 Task: Find connections with filter location Puerto Quellón with filter topic #Jobwith filter profile language Potuguese with filter current company SBI Life Insurance Co. Ltd. with filter school Jaypee Institute of Information Technology, Noida with filter industry IT System Testing and Evaluation with filter service category Negotiation with filter keywords title Operations Professional
Action: Mouse moved to (497, 67)
Screenshot: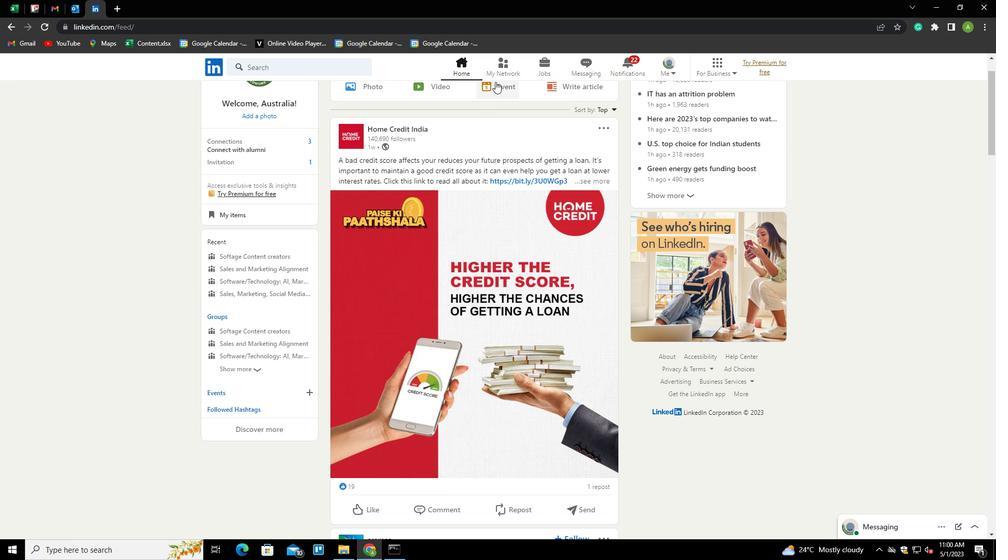 
Action: Mouse pressed left at (497, 67)
Screenshot: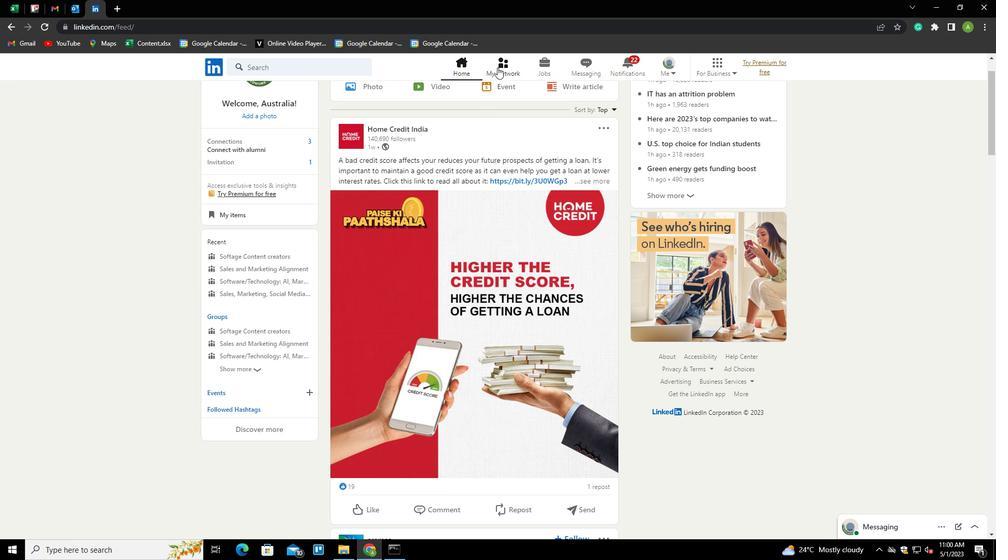 
Action: Mouse moved to (264, 122)
Screenshot: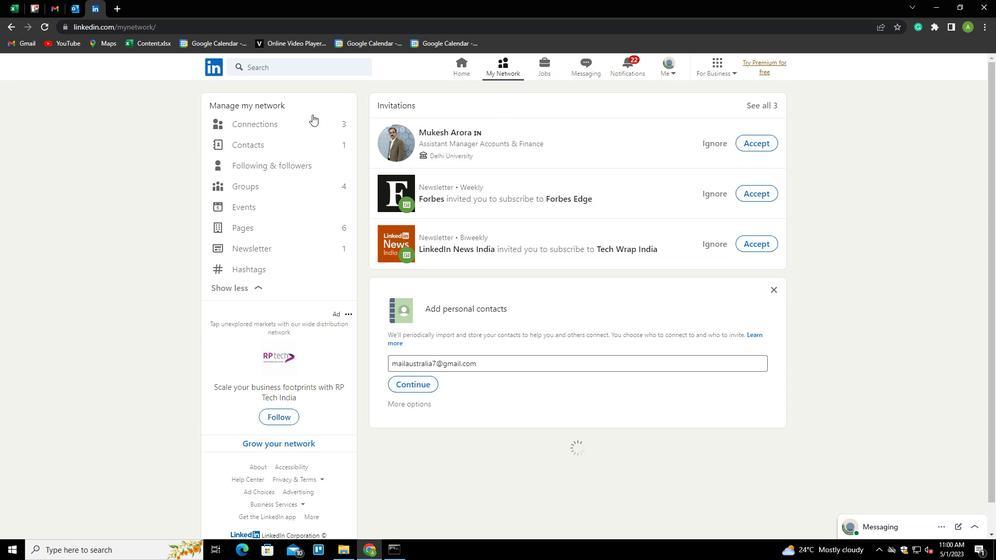 
Action: Mouse pressed left at (264, 122)
Screenshot: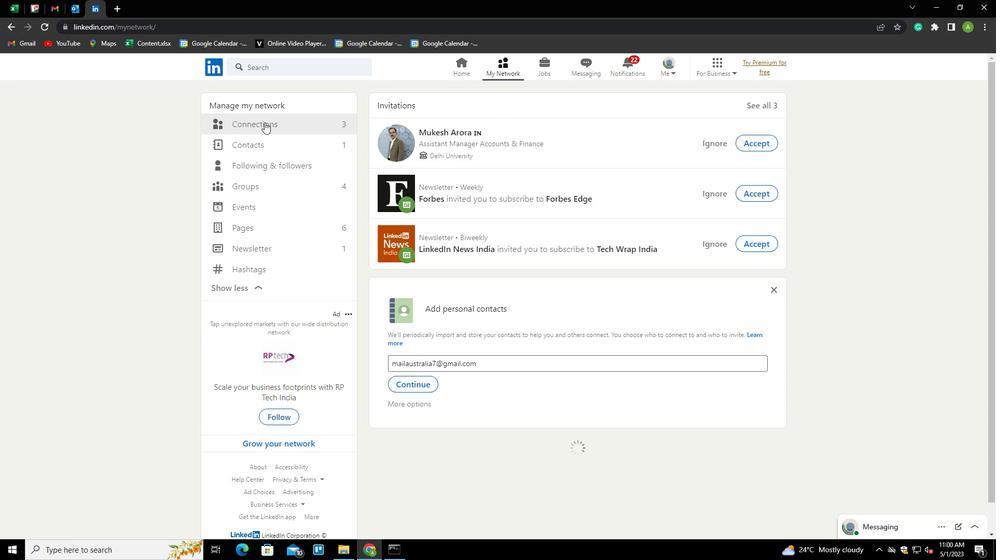 
Action: Mouse moved to (567, 120)
Screenshot: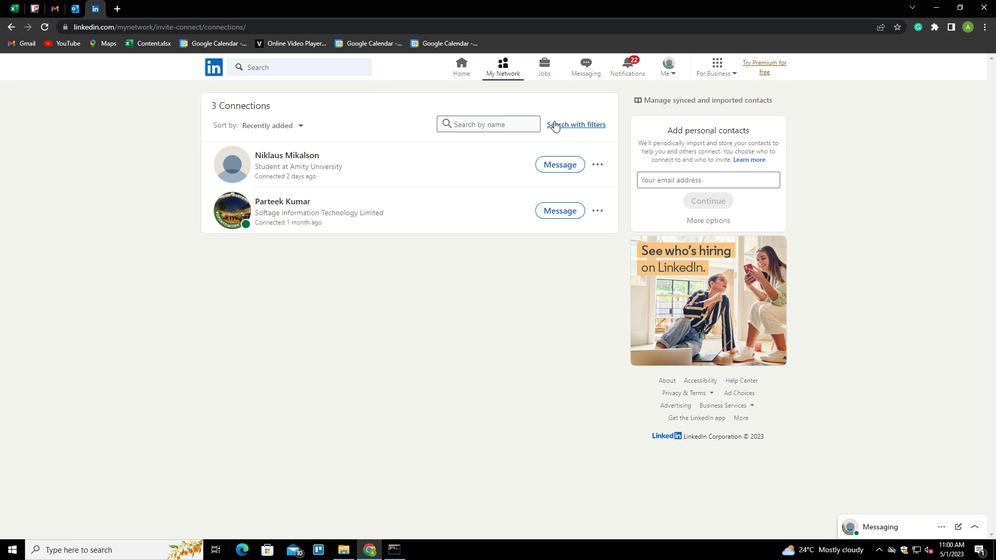 
Action: Mouse pressed left at (567, 120)
Screenshot: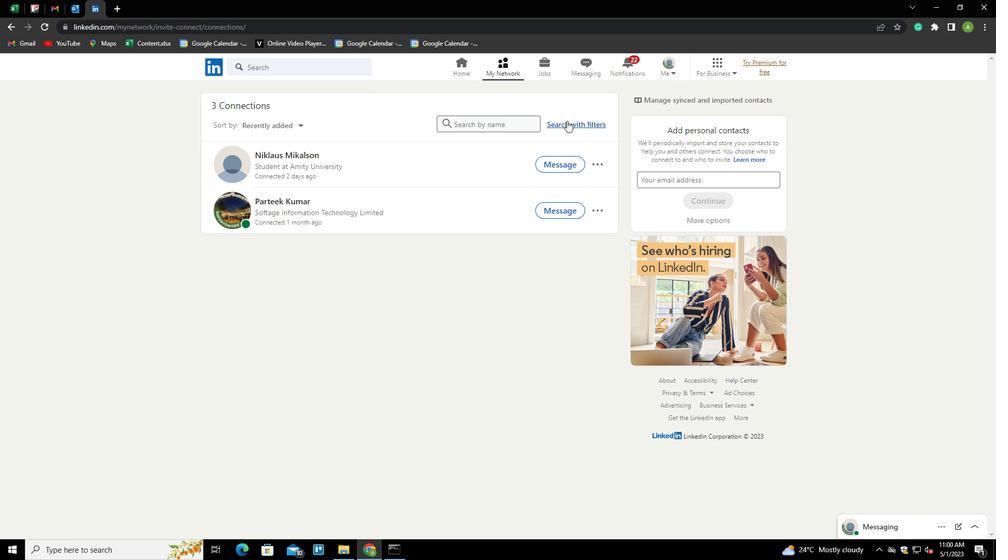 
Action: Mouse moved to (533, 96)
Screenshot: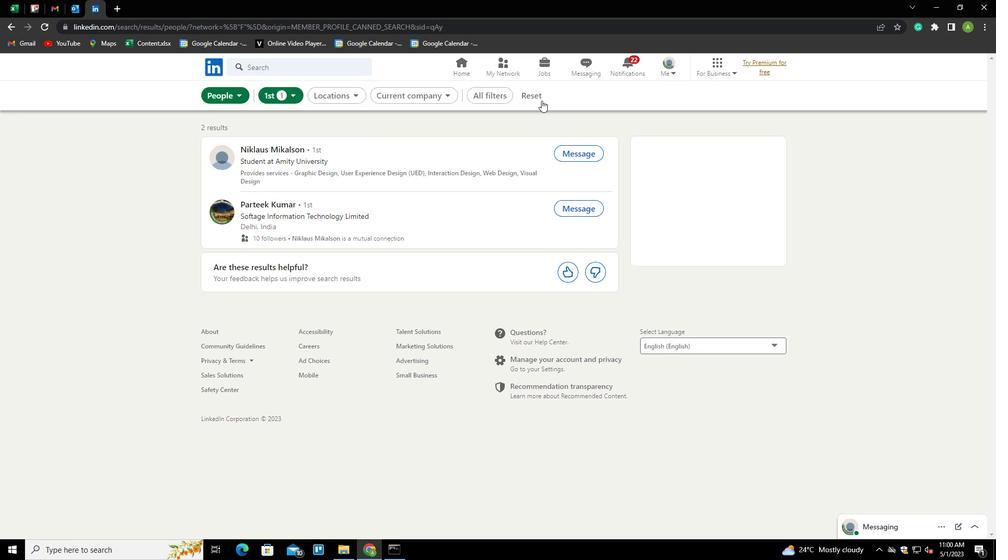 
Action: Mouse pressed left at (533, 96)
Screenshot: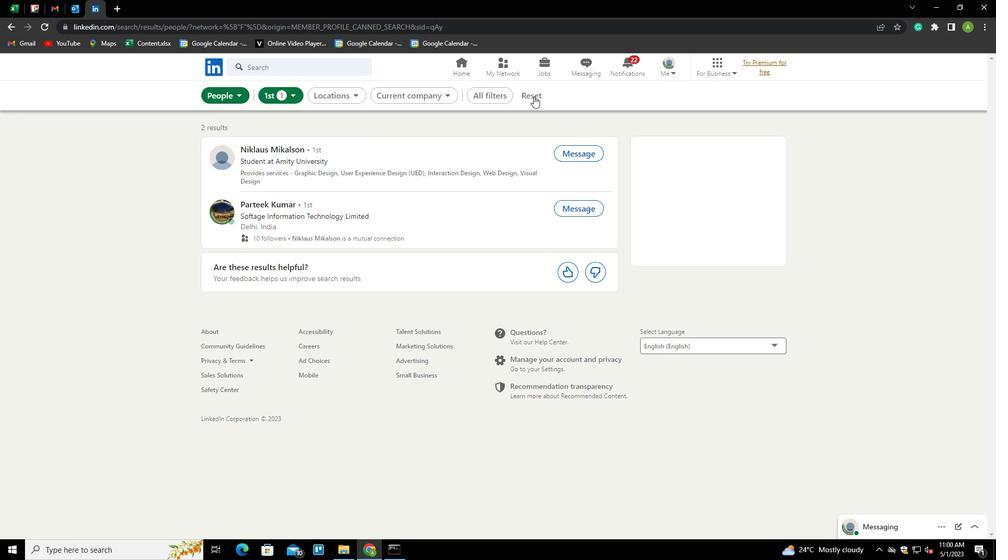 
Action: Mouse moved to (515, 97)
Screenshot: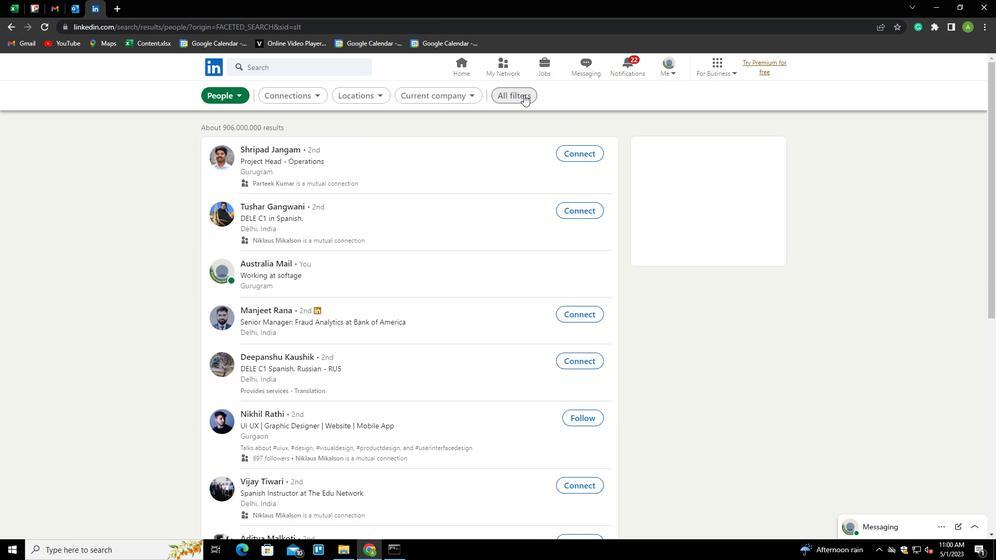 
Action: Mouse pressed left at (515, 97)
Screenshot: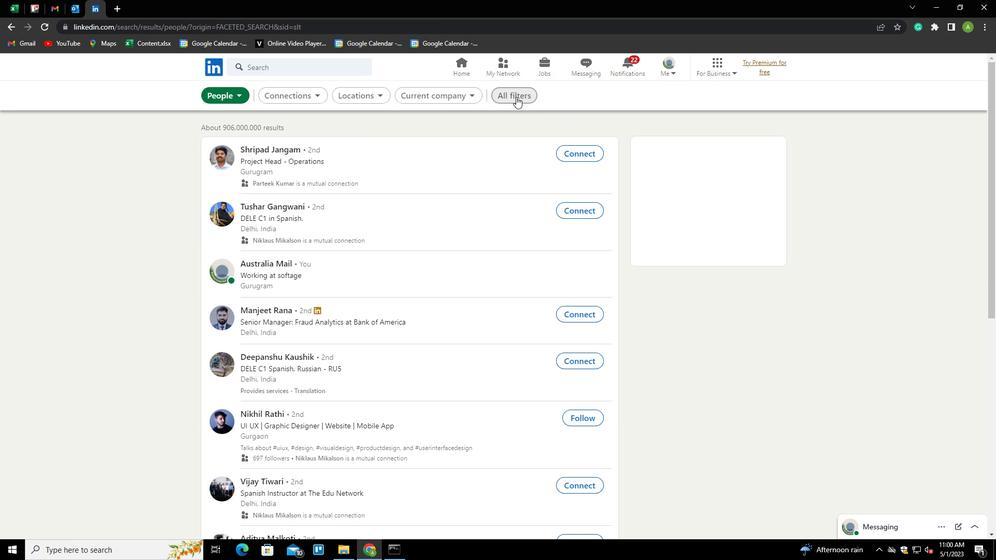 
Action: Mouse moved to (795, 258)
Screenshot: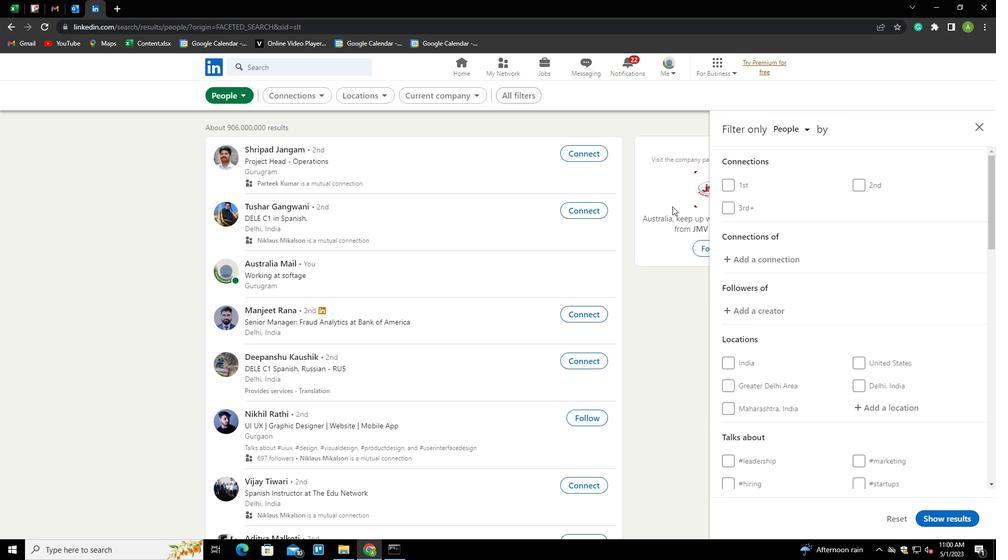 
Action: Mouse scrolled (795, 257) with delta (0, 0)
Screenshot: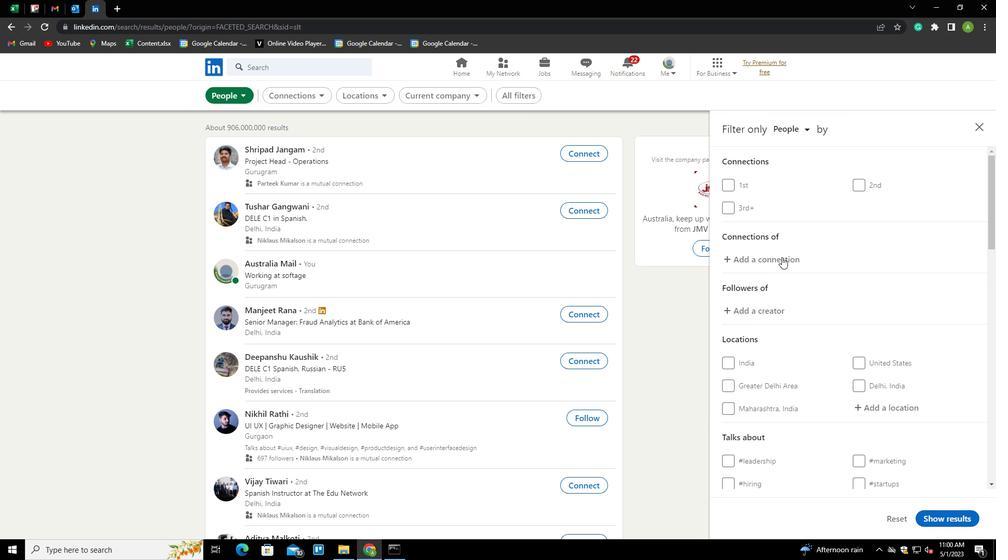 
Action: Mouse scrolled (795, 257) with delta (0, 0)
Screenshot: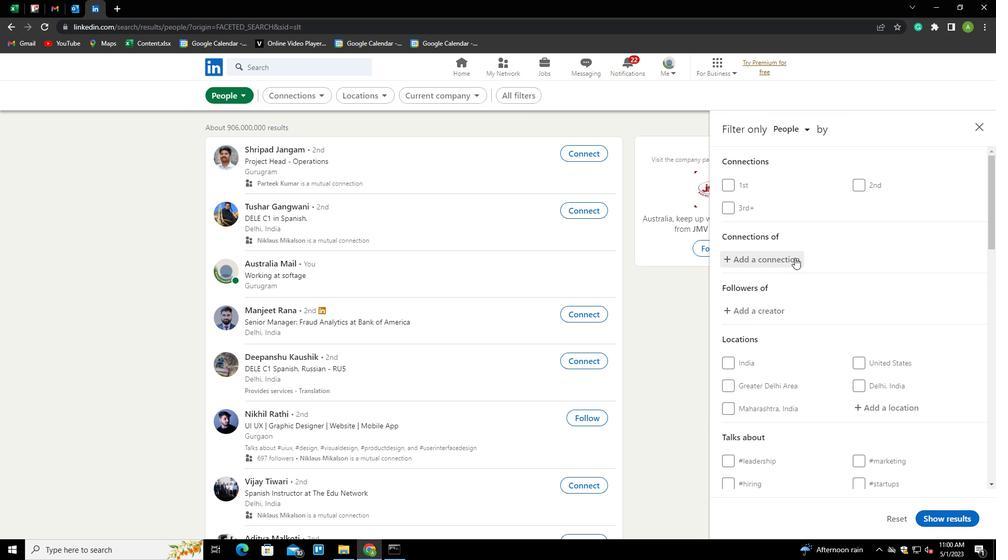 
Action: Mouse moved to (864, 300)
Screenshot: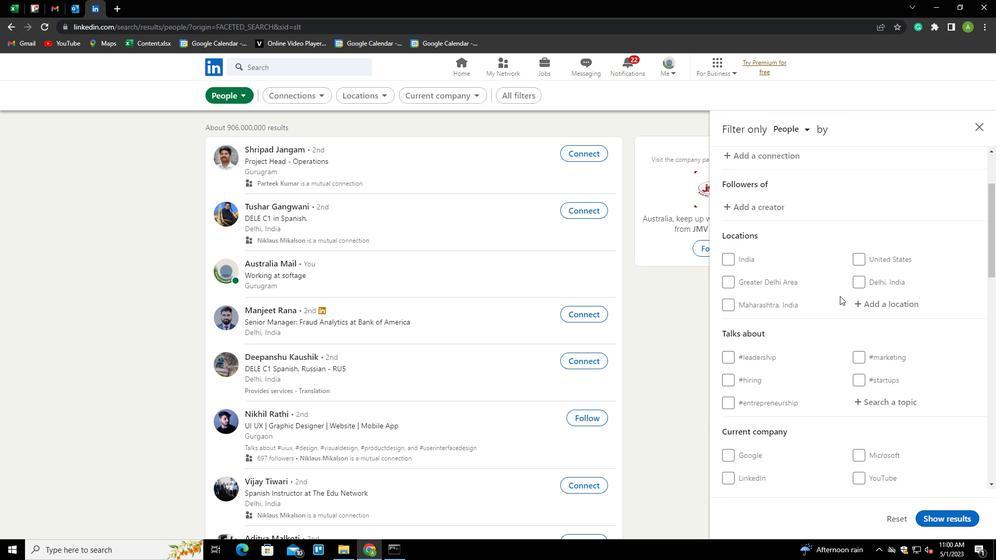 
Action: Mouse pressed left at (864, 300)
Screenshot: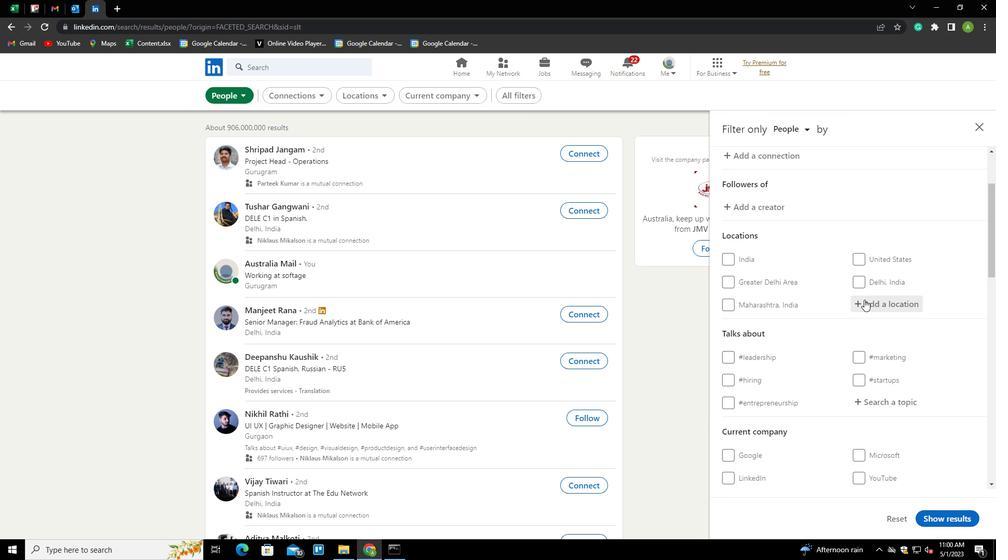 
Action: Mouse moved to (884, 305)
Screenshot: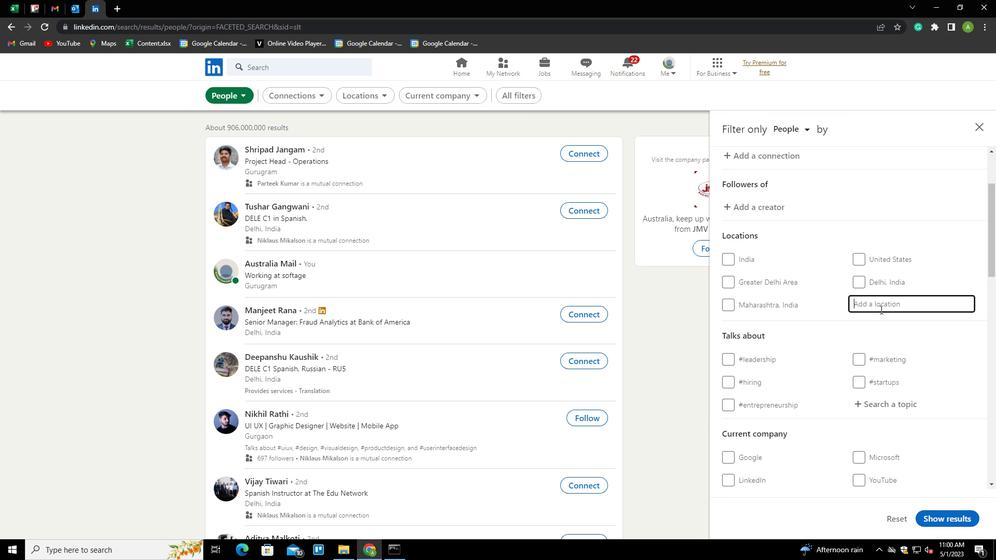 
Action: Mouse pressed left at (884, 305)
Screenshot: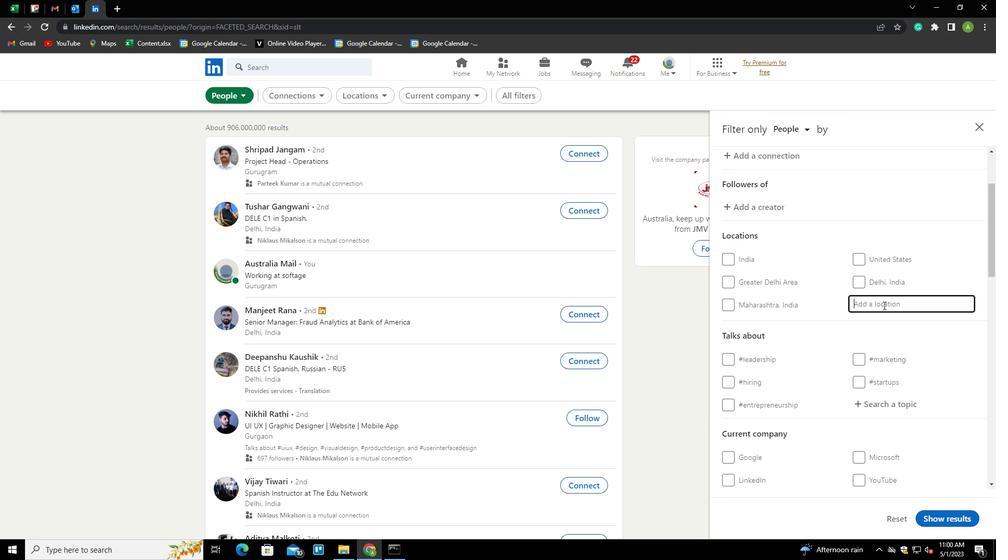 
Action: Key pressed <Key.shift>PRE<Key.backspace><Key.backspace>UERTO<Key.down><Key.down><Key.down><Key.down><Key.down><Key.down><Key.down><Key.down><Key.space><Key.shift>QQ<Key.backspace>UELLON
Screenshot: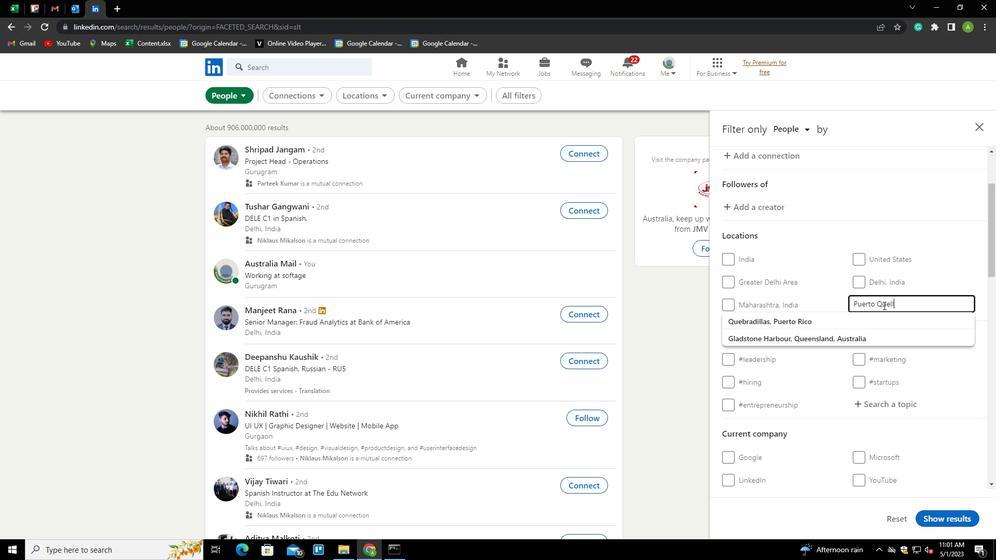 
Action: Mouse moved to (906, 316)
Screenshot: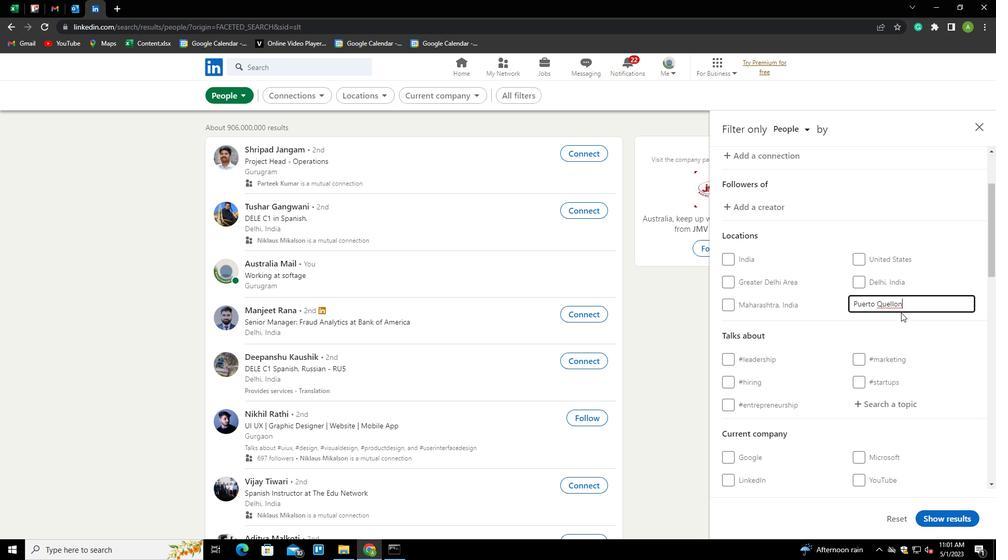 
Action: Mouse pressed left at (906, 316)
Screenshot: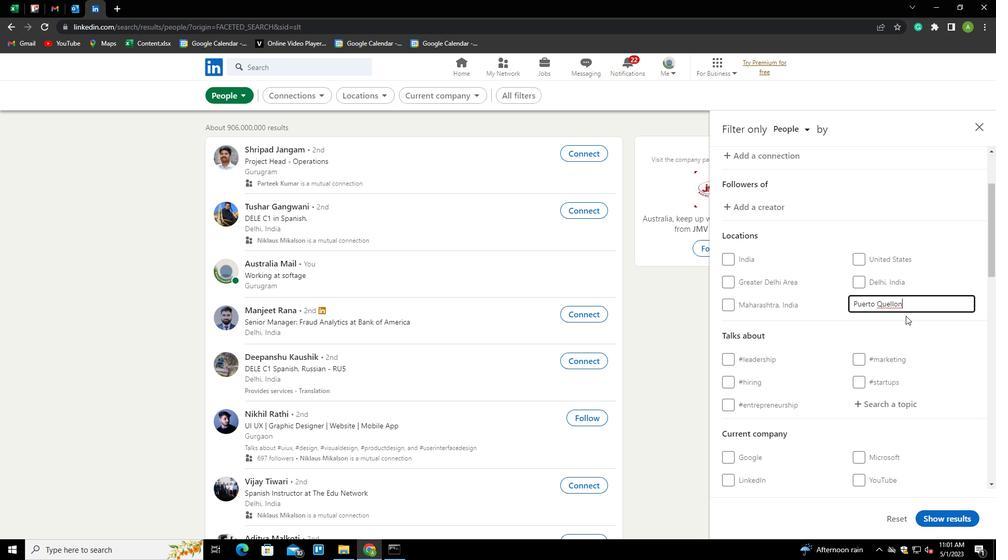 
Action: Mouse scrolled (906, 315) with delta (0, 0)
Screenshot: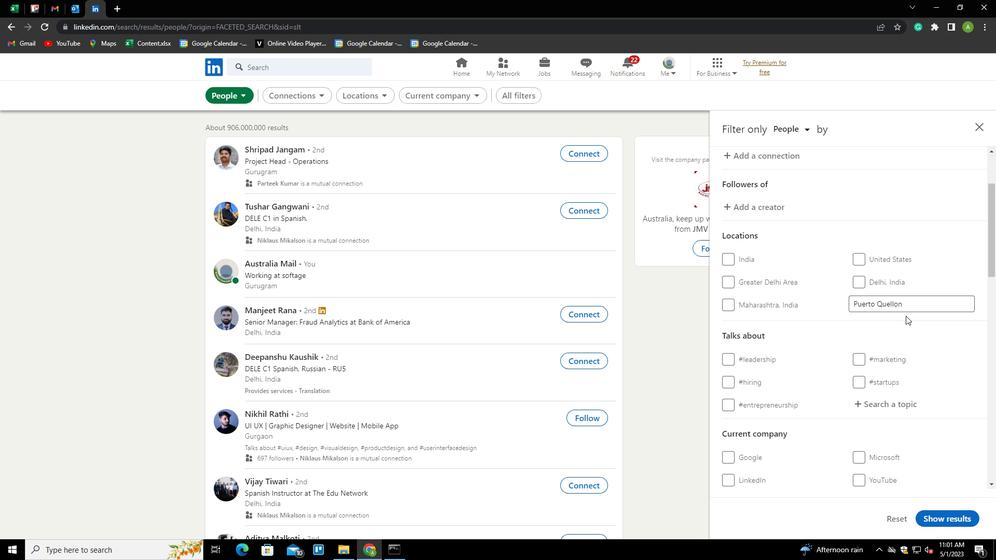 
Action: Mouse scrolled (906, 315) with delta (0, 0)
Screenshot: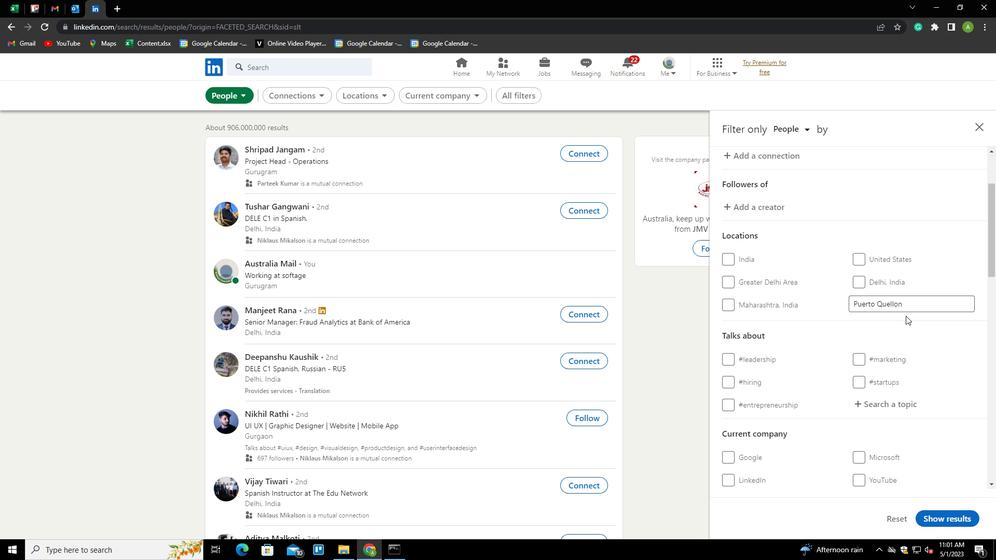 
Action: Mouse moved to (887, 304)
Screenshot: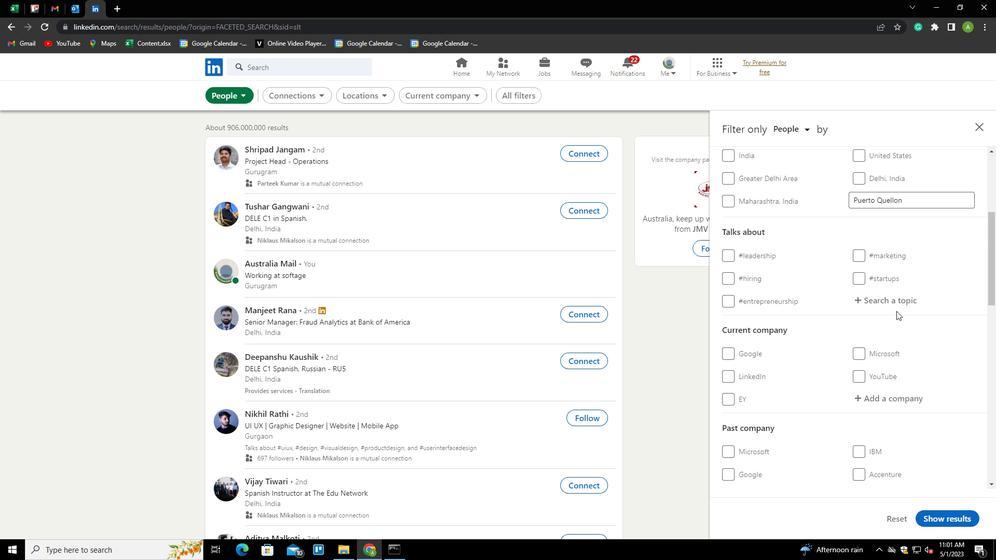 
Action: Mouse pressed left at (887, 304)
Screenshot: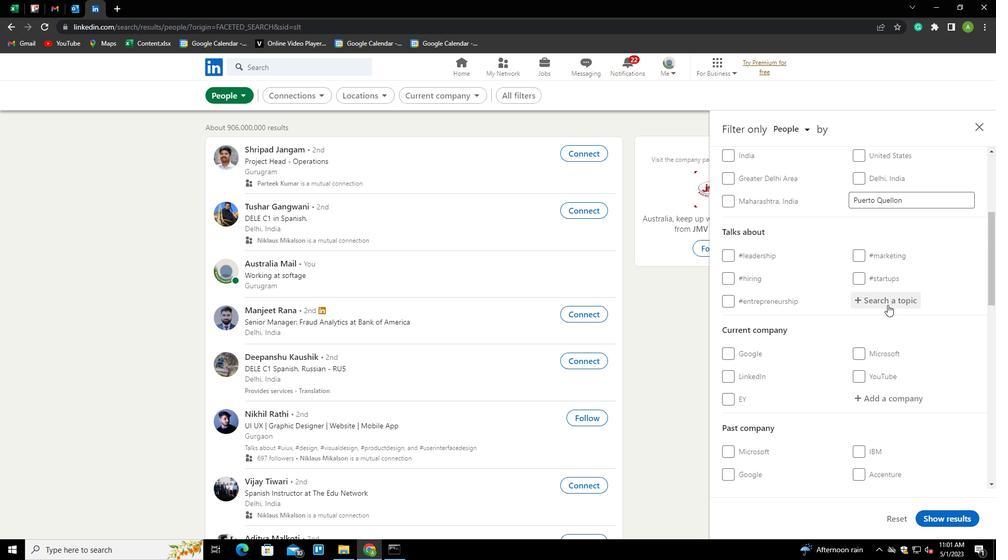 
Action: Key pressed JOB<Key.down><Key.enter>
Screenshot: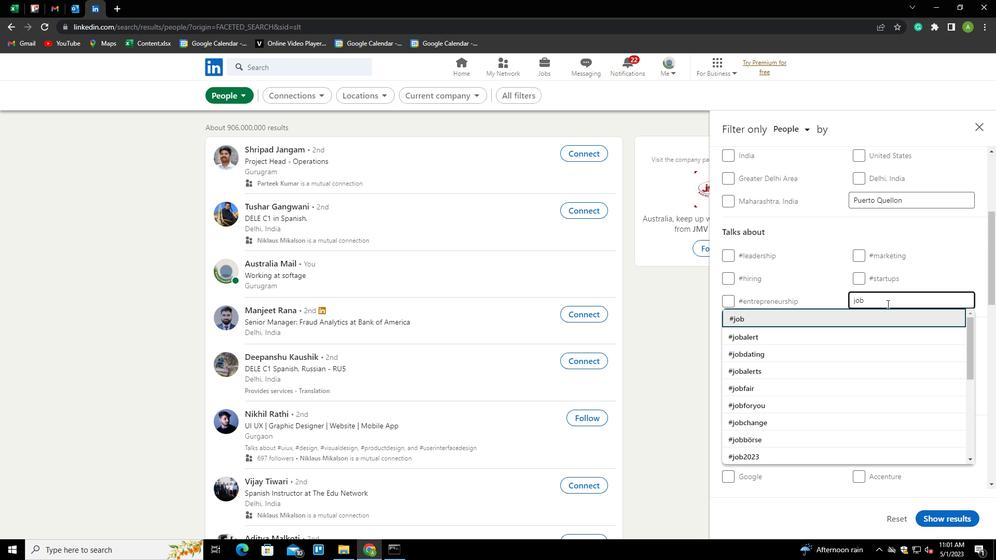 
Action: Mouse scrolled (887, 303) with delta (0, 0)
Screenshot: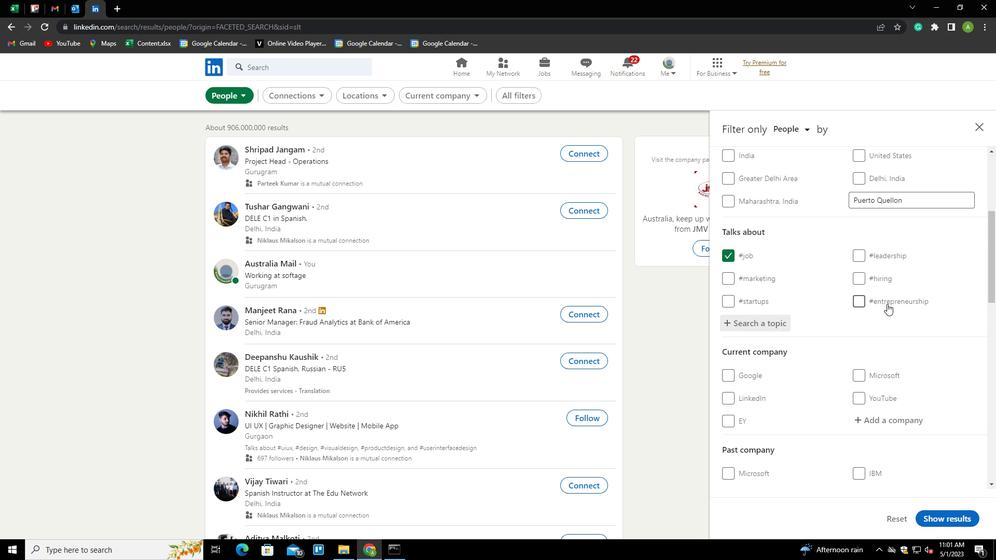 
Action: Mouse scrolled (887, 303) with delta (0, 0)
Screenshot: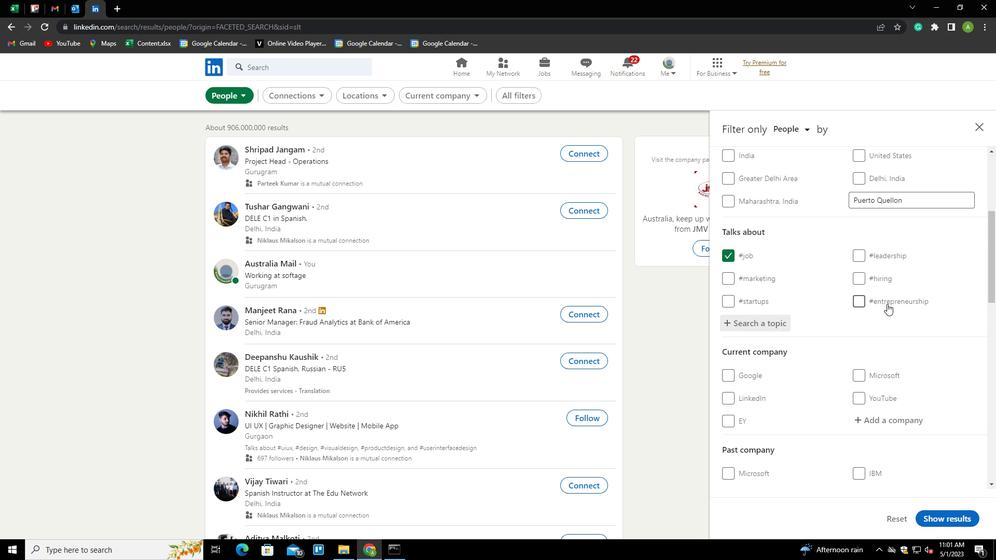 
Action: Mouse scrolled (887, 303) with delta (0, 0)
Screenshot: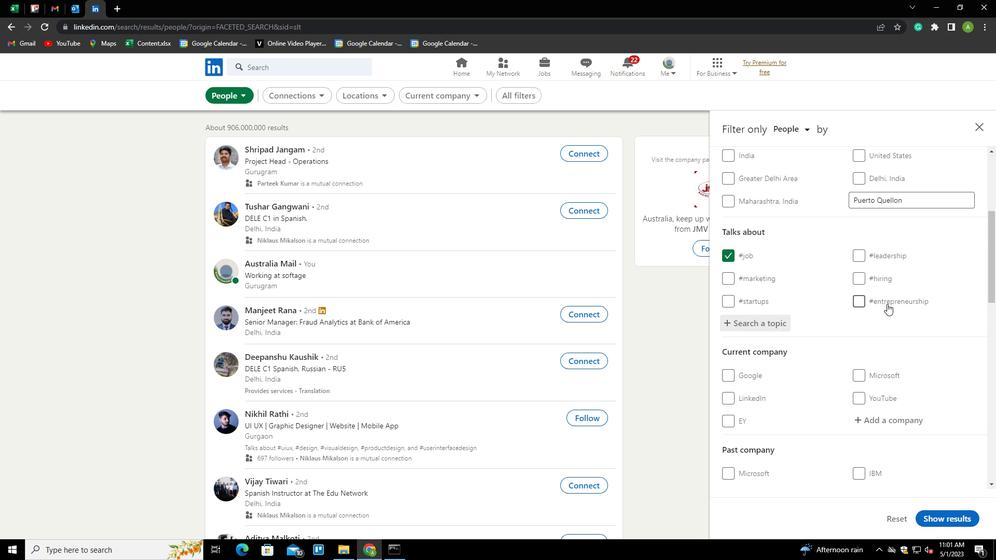 
Action: Mouse moved to (870, 265)
Screenshot: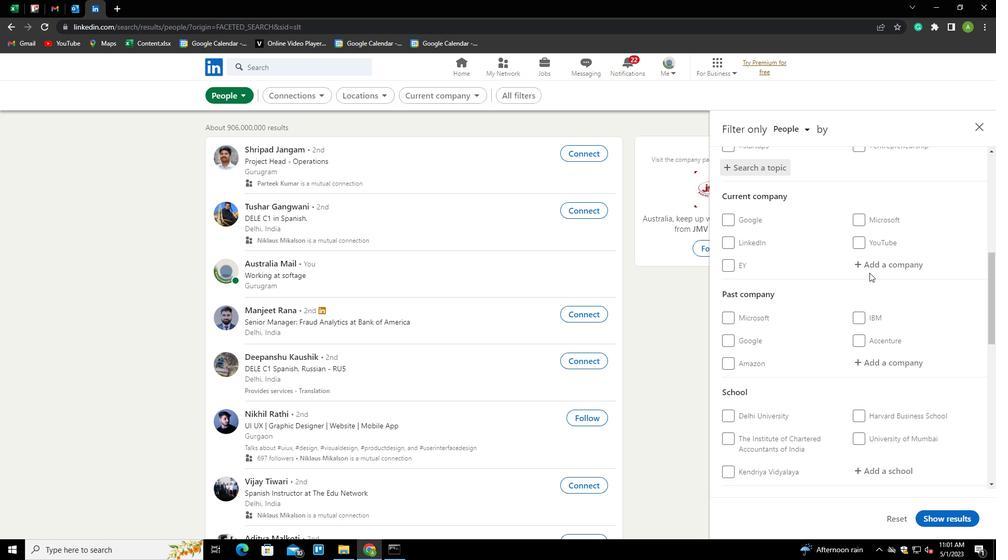 
Action: Mouse pressed left at (870, 265)
Screenshot: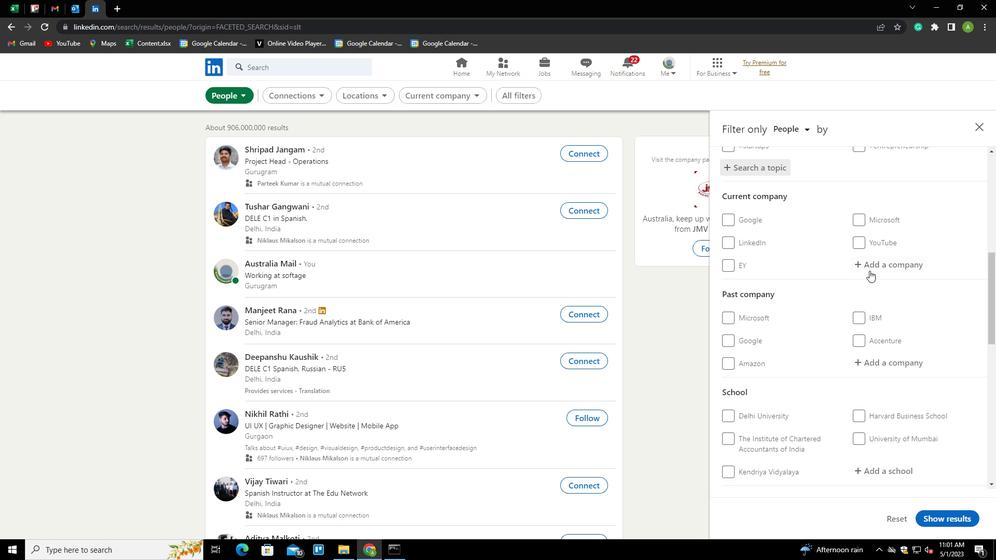 
Action: Mouse moved to (904, 313)
Screenshot: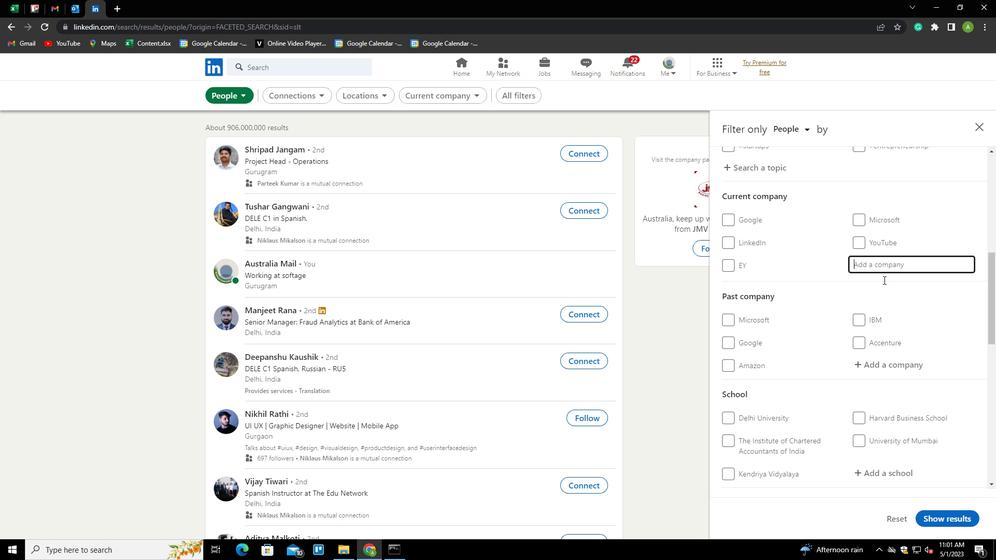 
Action: Mouse scrolled (904, 313) with delta (0, 0)
Screenshot: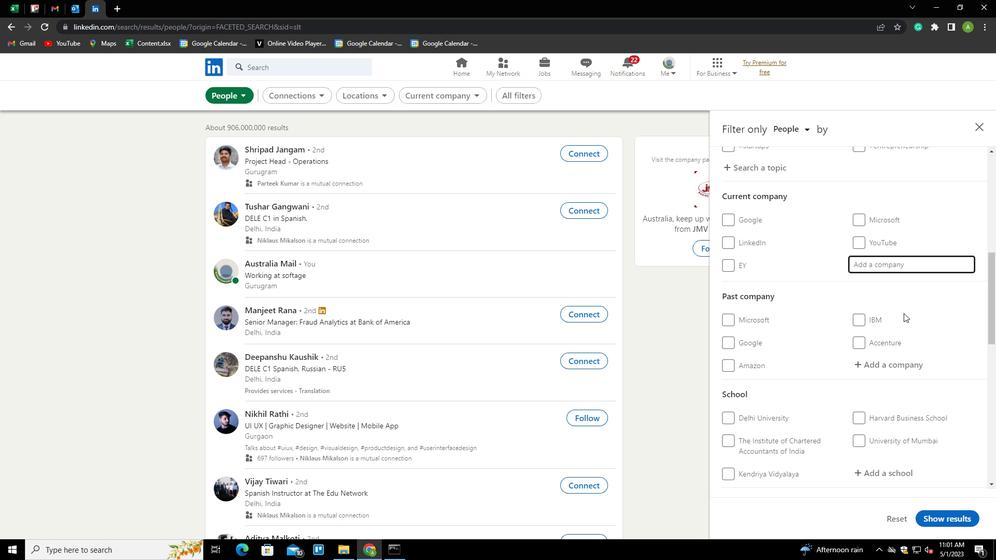 
Action: Mouse scrolled (904, 313) with delta (0, 0)
Screenshot: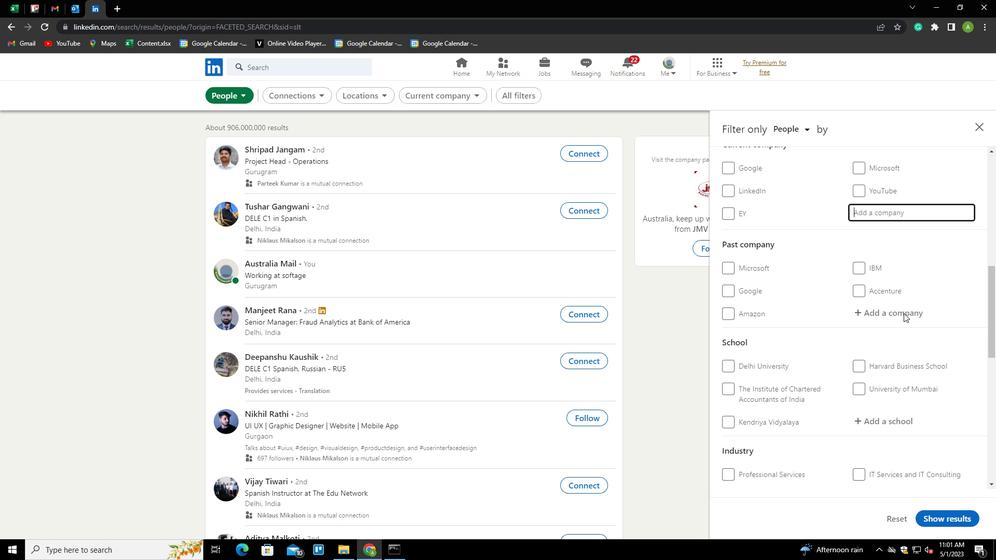 
Action: Mouse scrolled (904, 313) with delta (0, 0)
Screenshot: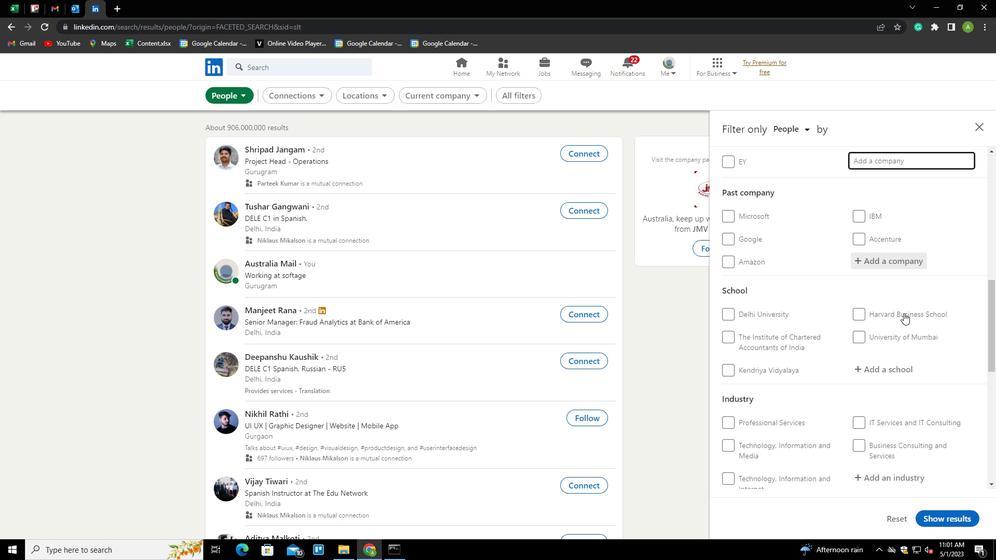 
Action: Mouse scrolled (904, 313) with delta (0, 0)
Screenshot: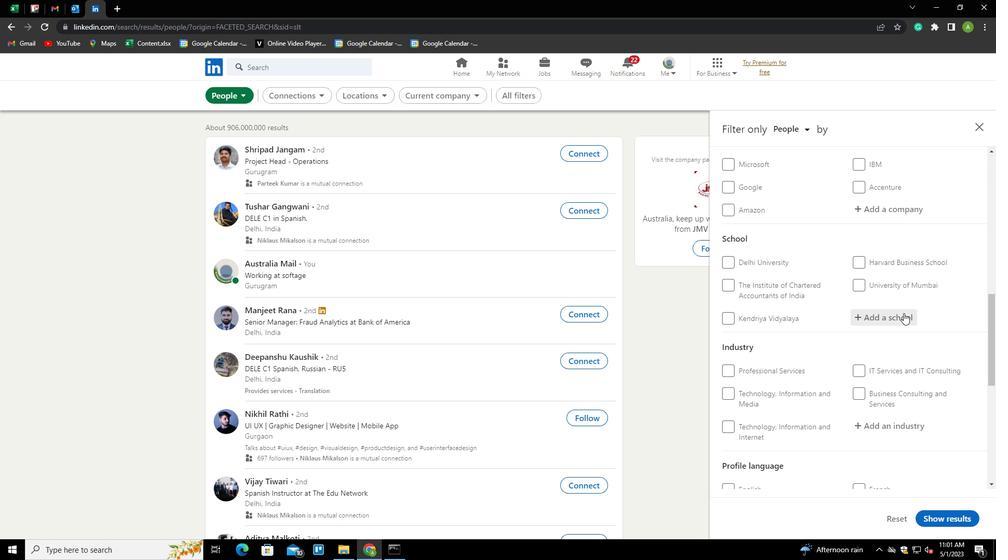 
Action: Mouse scrolled (904, 313) with delta (0, 0)
Screenshot: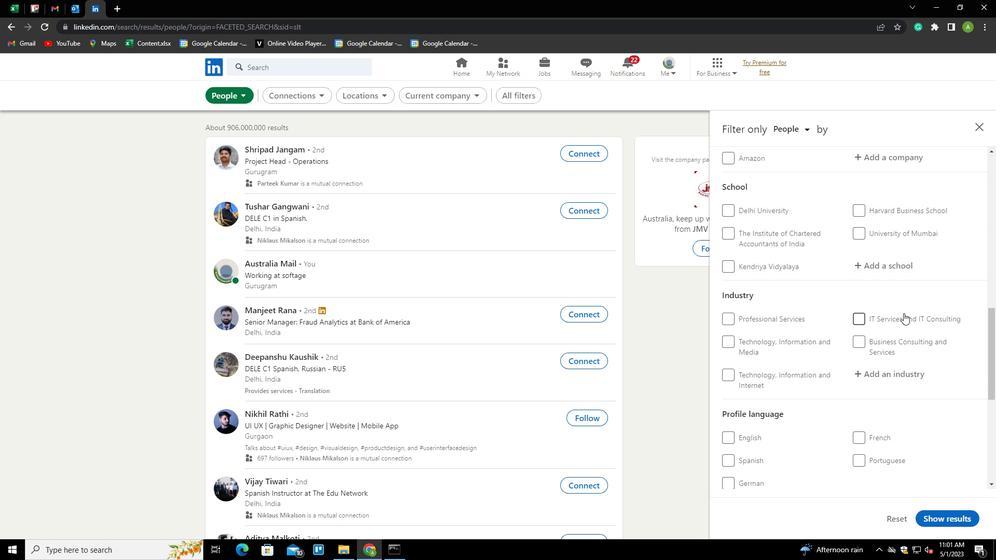 
Action: Mouse scrolled (904, 313) with delta (0, 0)
Screenshot: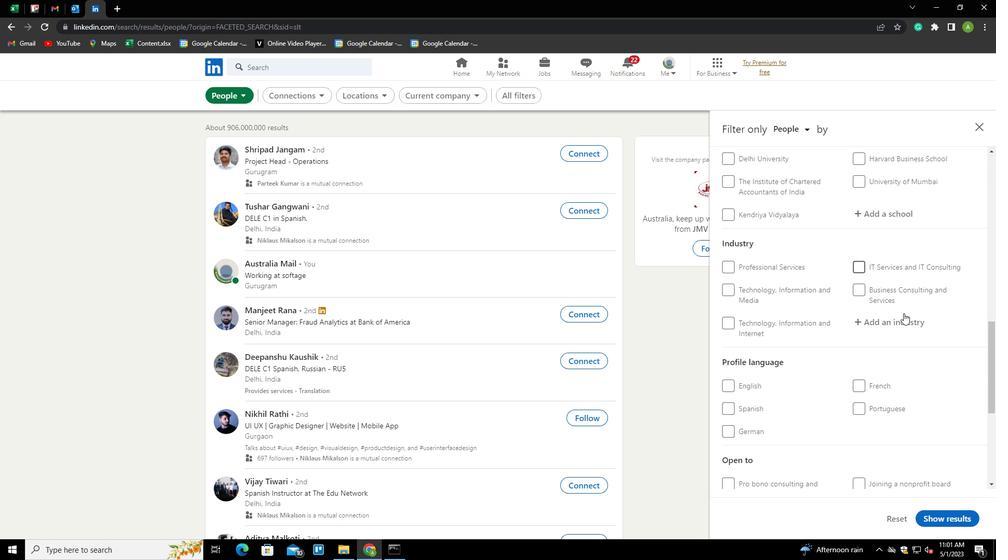 
Action: Mouse moved to (865, 355)
Screenshot: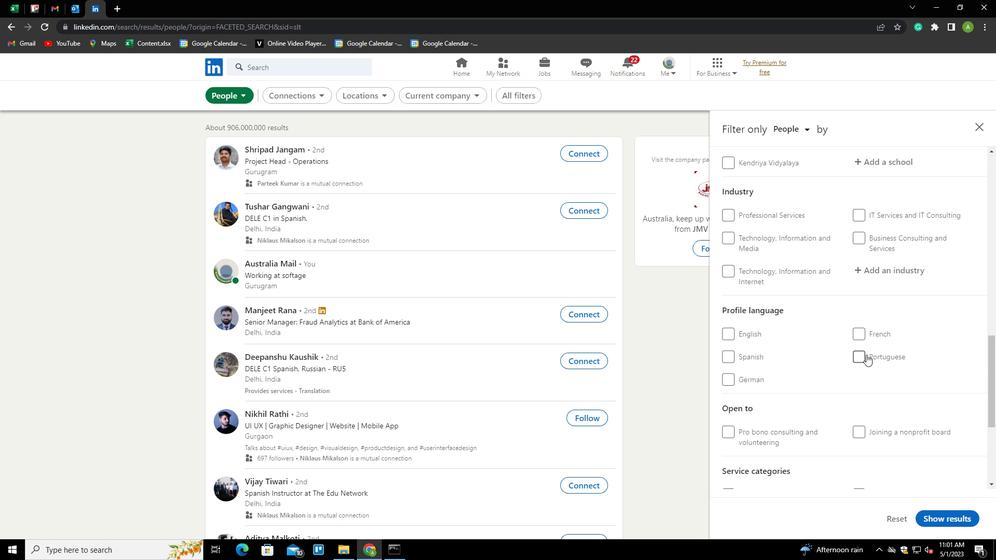 
Action: Mouse pressed left at (865, 355)
Screenshot: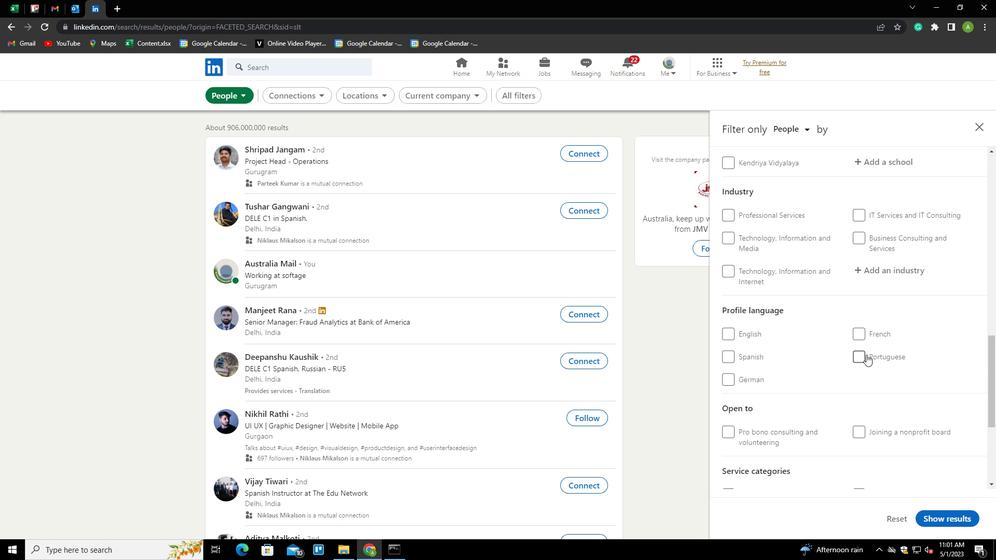 
Action: Mouse moved to (941, 361)
Screenshot: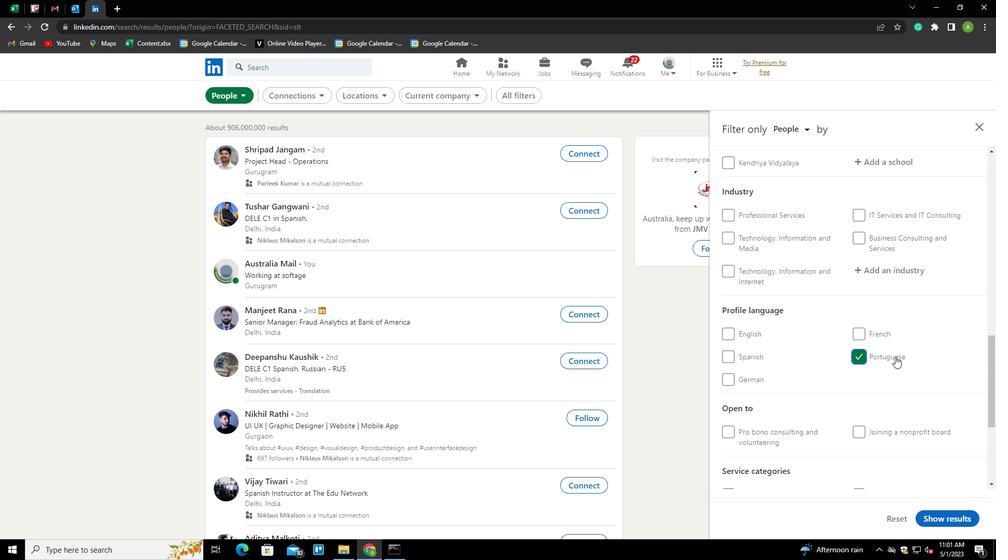 
Action: Mouse scrolled (941, 361) with delta (0, 0)
Screenshot: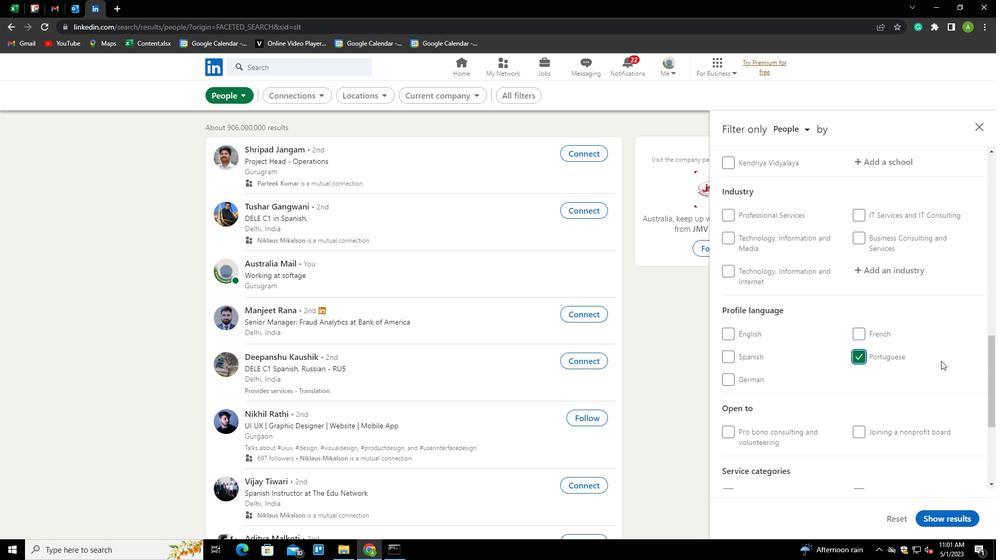 
Action: Mouse scrolled (941, 361) with delta (0, 0)
Screenshot: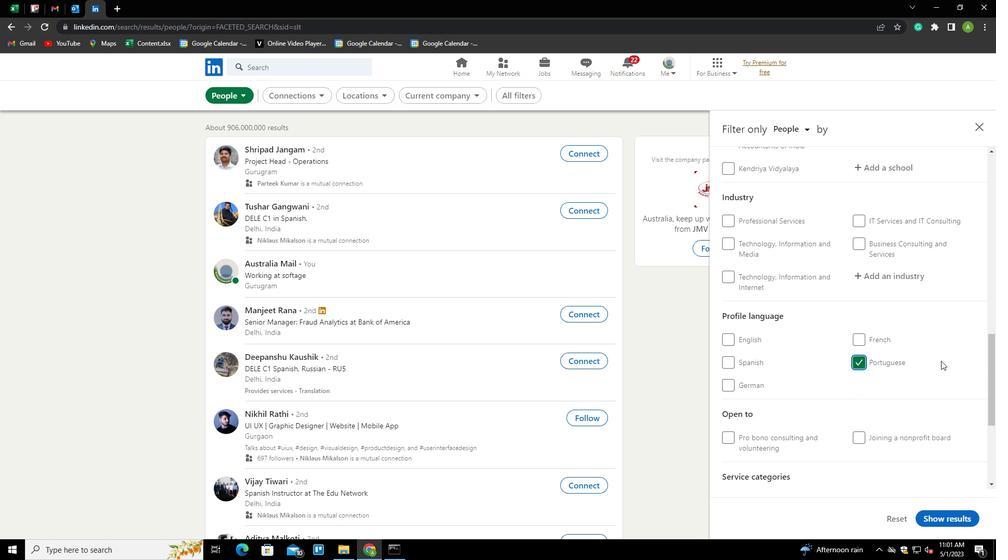 
Action: Mouse scrolled (941, 361) with delta (0, 0)
Screenshot: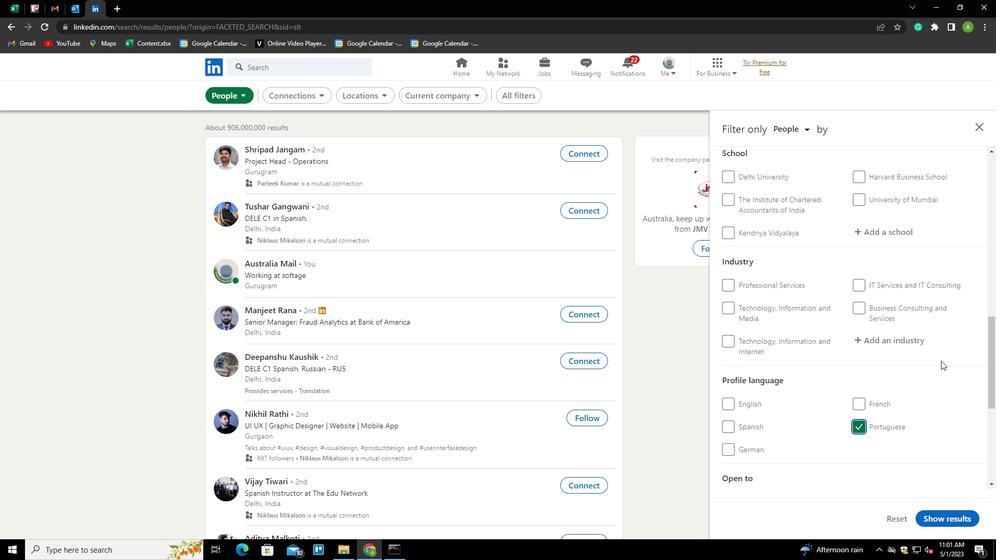 
Action: Mouse scrolled (941, 361) with delta (0, 0)
Screenshot: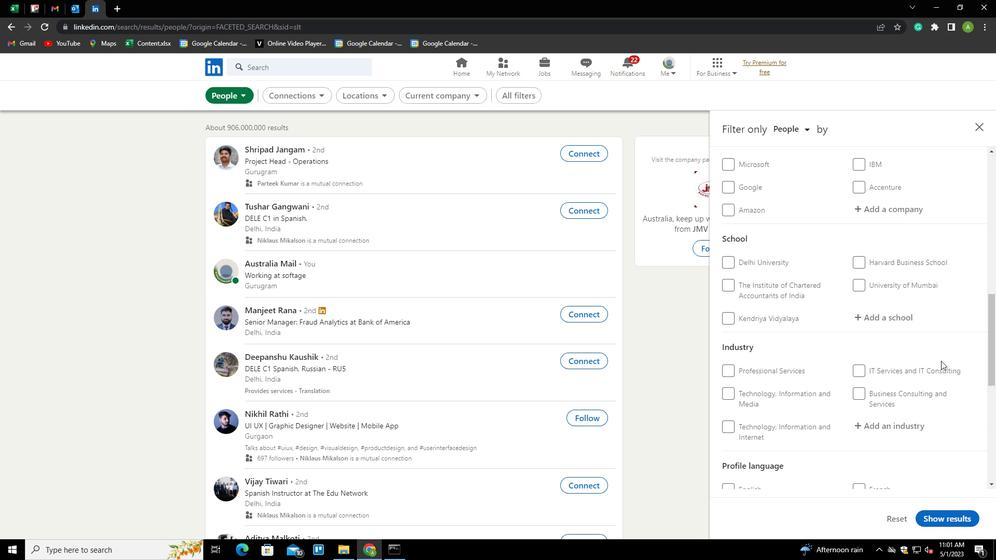 
Action: Mouse moved to (930, 363)
Screenshot: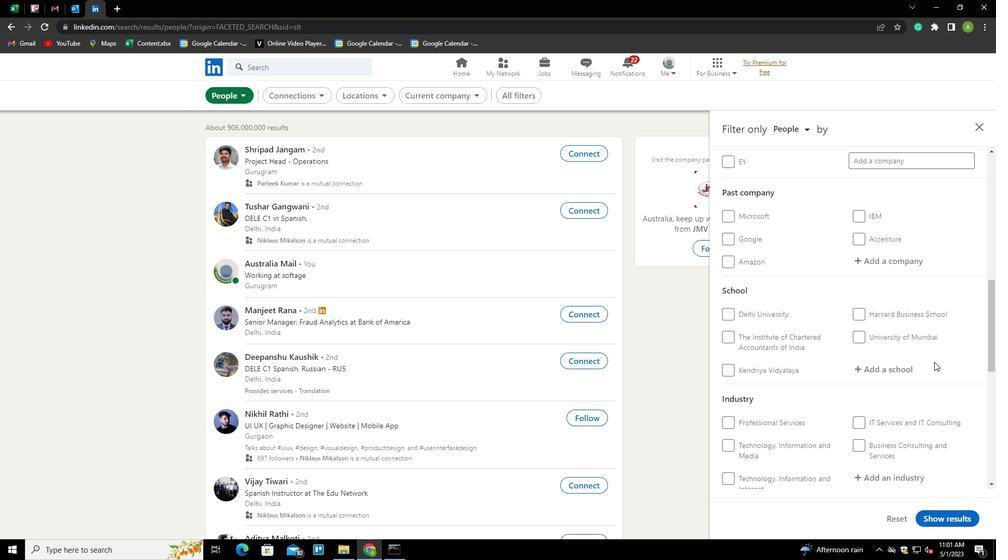 
Action: Mouse scrolled (930, 363) with delta (0, 0)
Screenshot: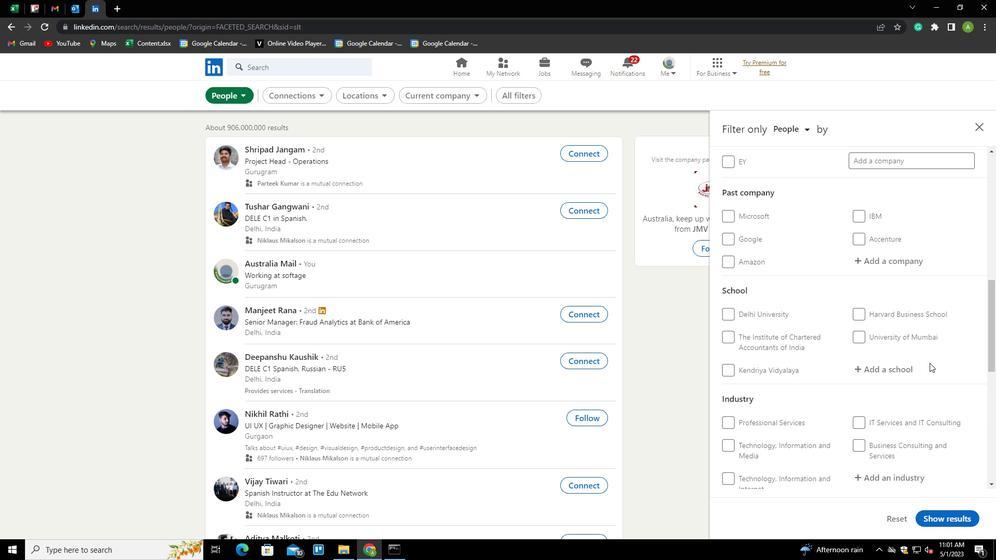 
Action: Mouse moved to (929, 363)
Screenshot: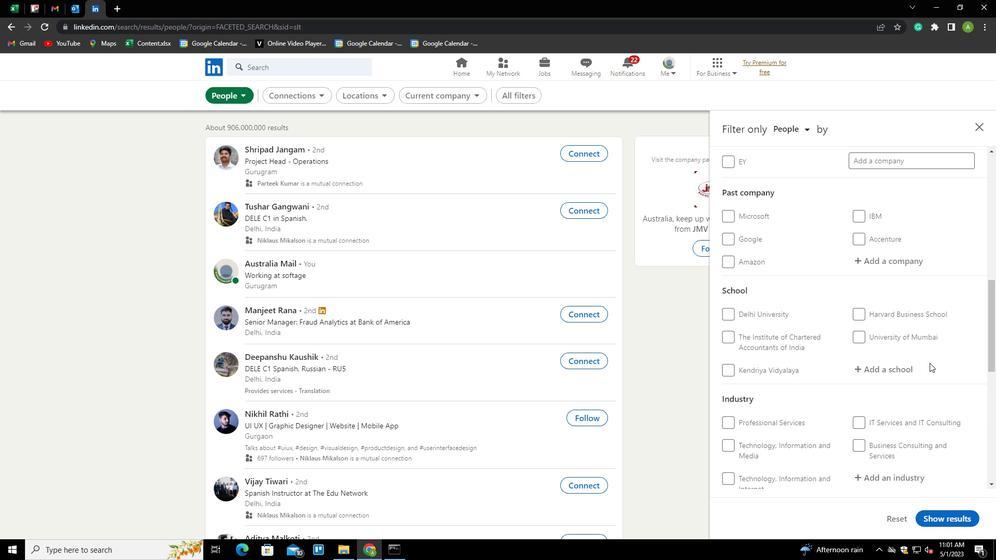 
Action: Mouse scrolled (929, 363) with delta (0, 0)
Screenshot: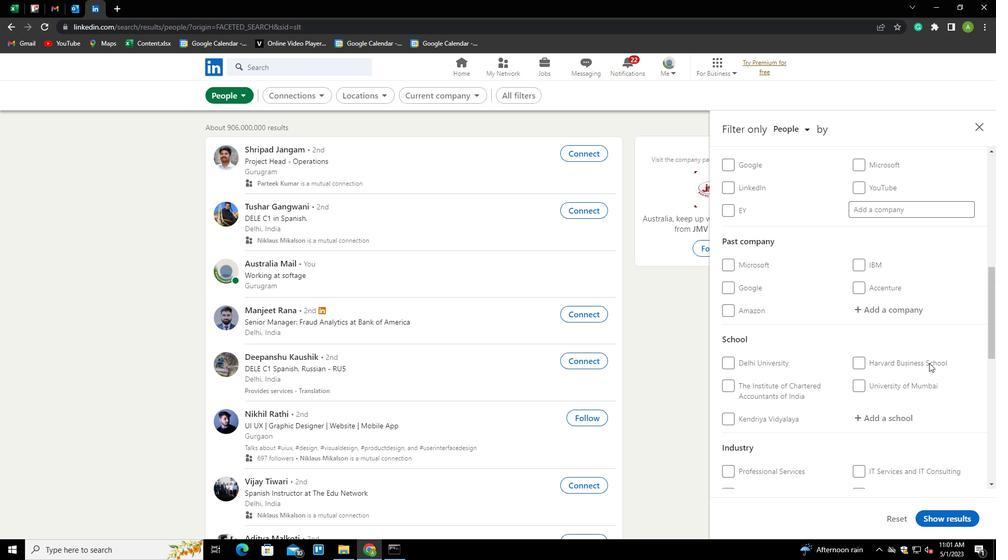 
Action: Mouse scrolled (929, 363) with delta (0, 0)
Screenshot: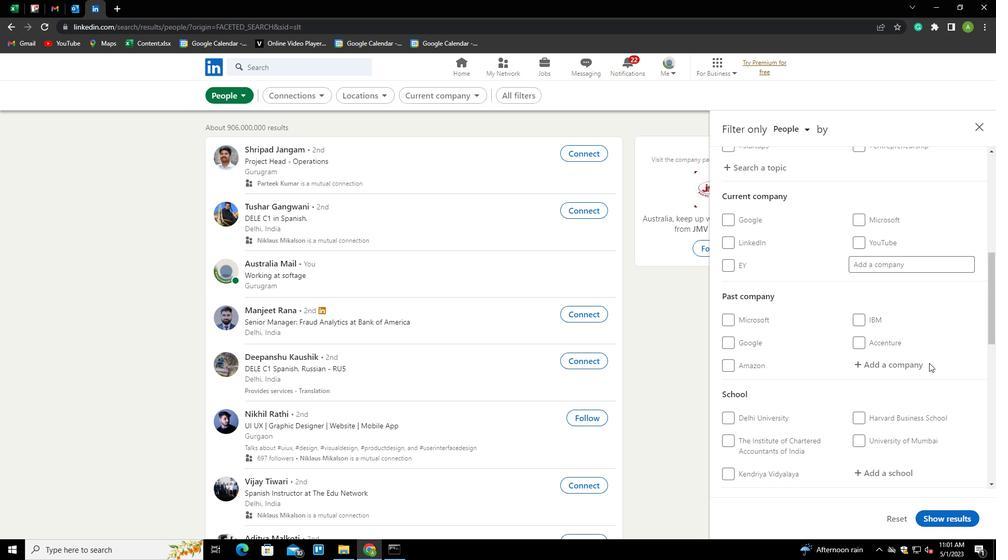 
Action: Mouse moved to (887, 321)
Screenshot: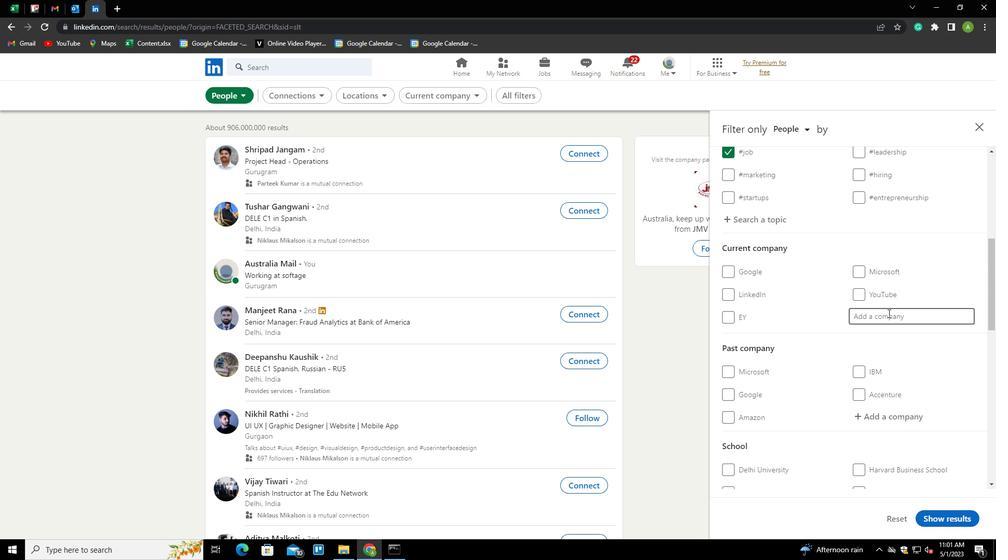 
Action: Mouse pressed left at (887, 321)
Screenshot: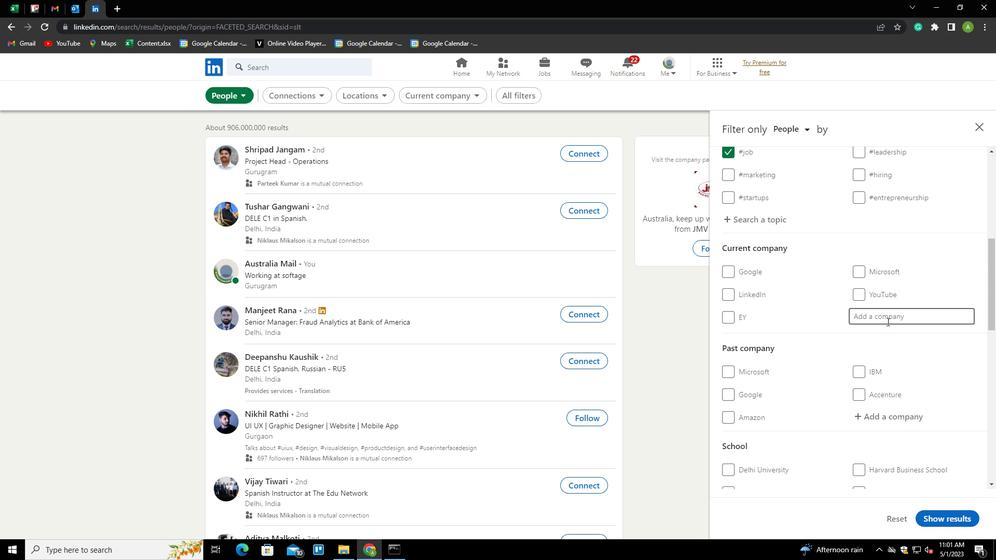 
Action: Key pressed <Key.shift>SSB<Key.backspace><Key.backspace>BI<Key.space>LIFE<Key.down><Key.enter>
Screenshot: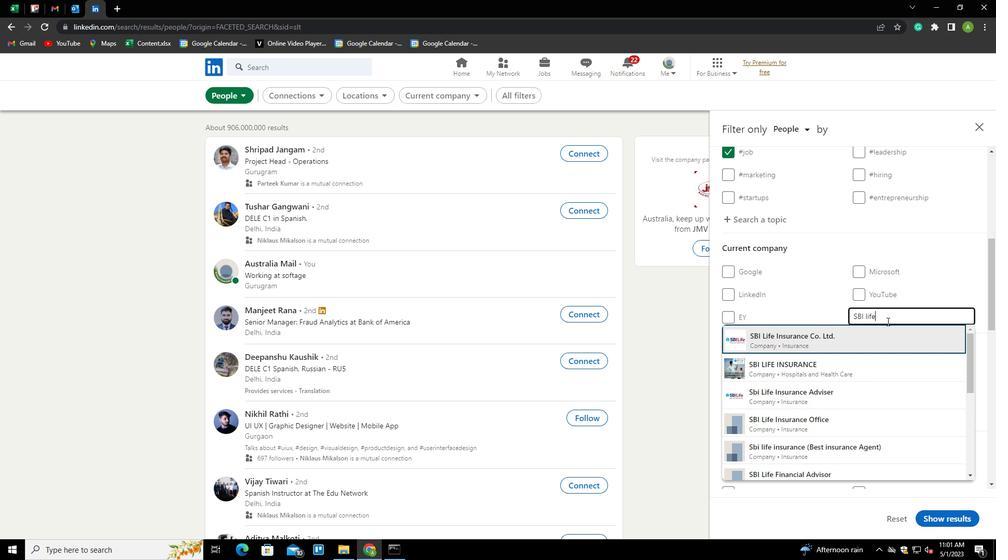 
Action: Mouse scrolled (887, 321) with delta (0, 0)
Screenshot: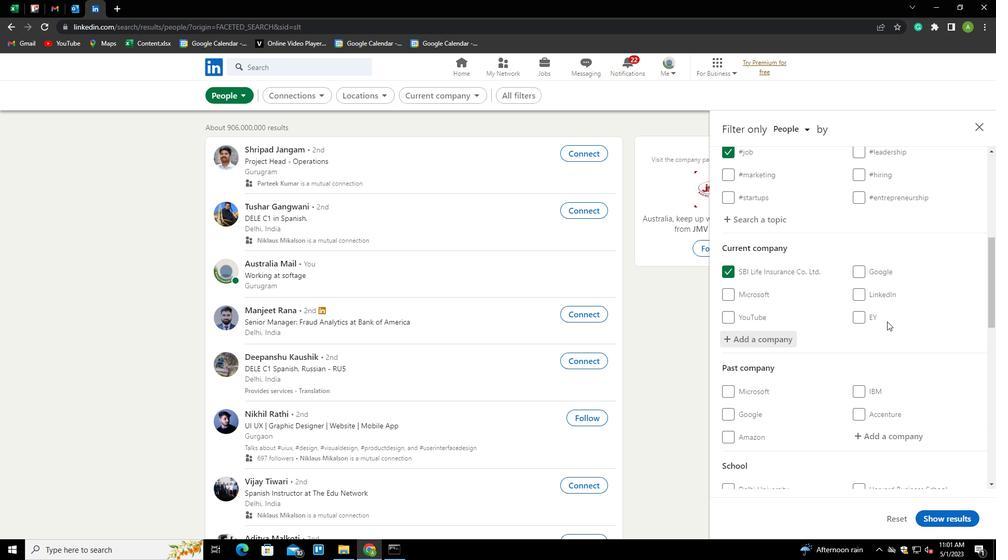 
Action: Mouse scrolled (887, 321) with delta (0, 0)
Screenshot: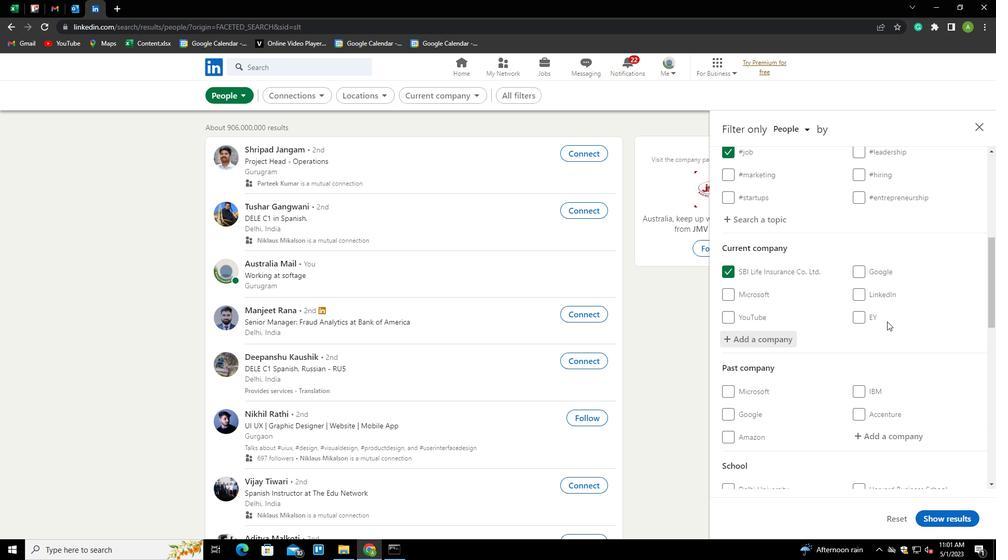
Action: Mouse scrolled (887, 321) with delta (0, 0)
Screenshot: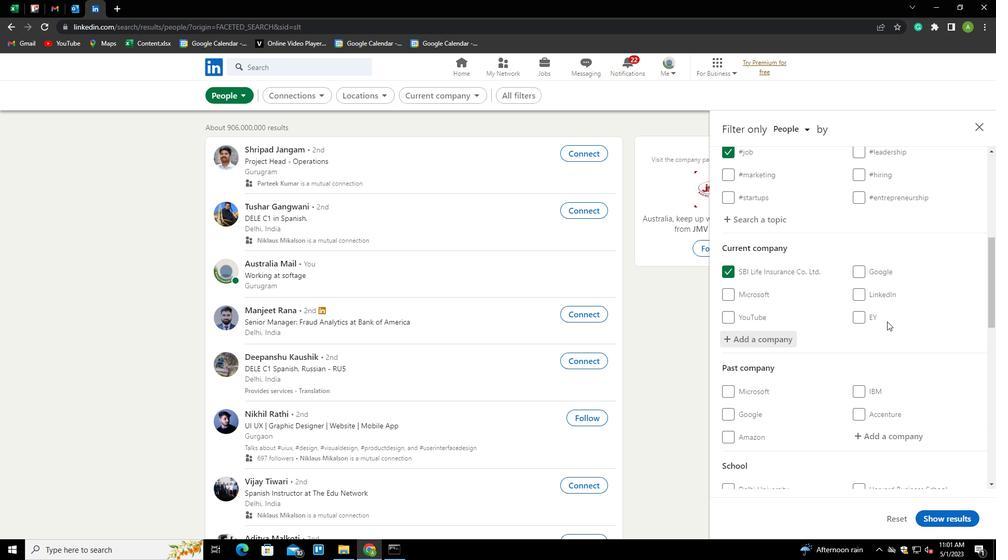 
Action: Mouse scrolled (887, 321) with delta (0, 0)
Screenshot: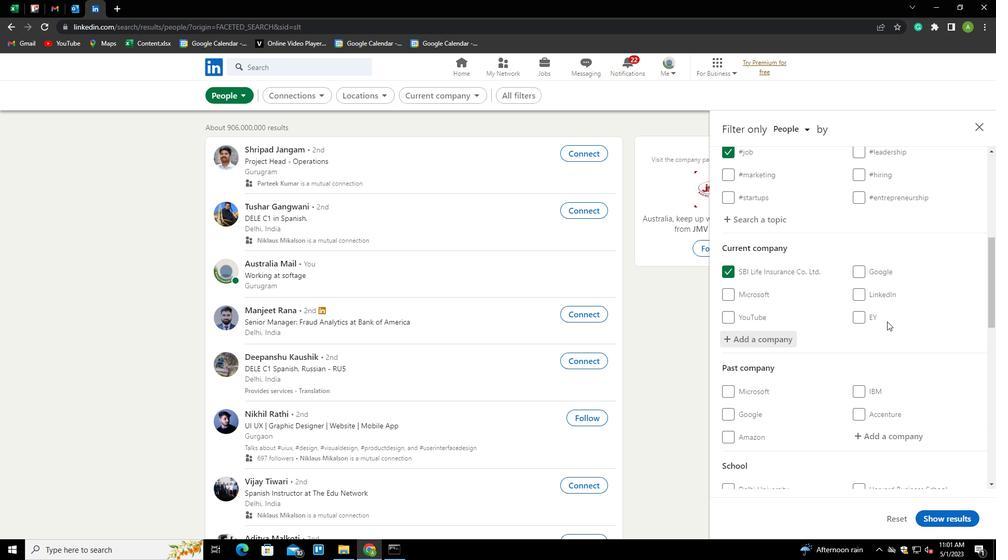
Action: Mouse moved to (884, 341)
Screenshot: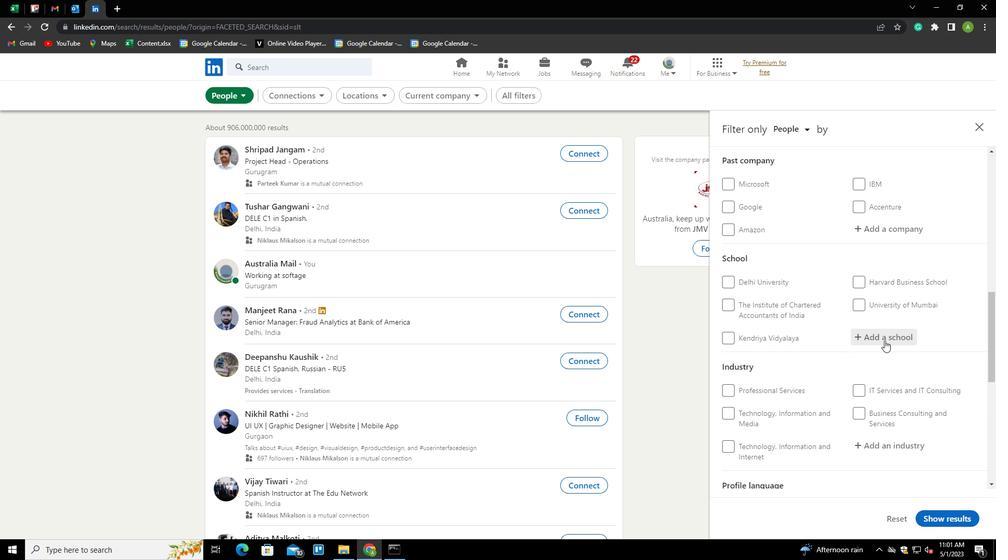
Action: Mouse pressed left at (884, 341)
Screenshot: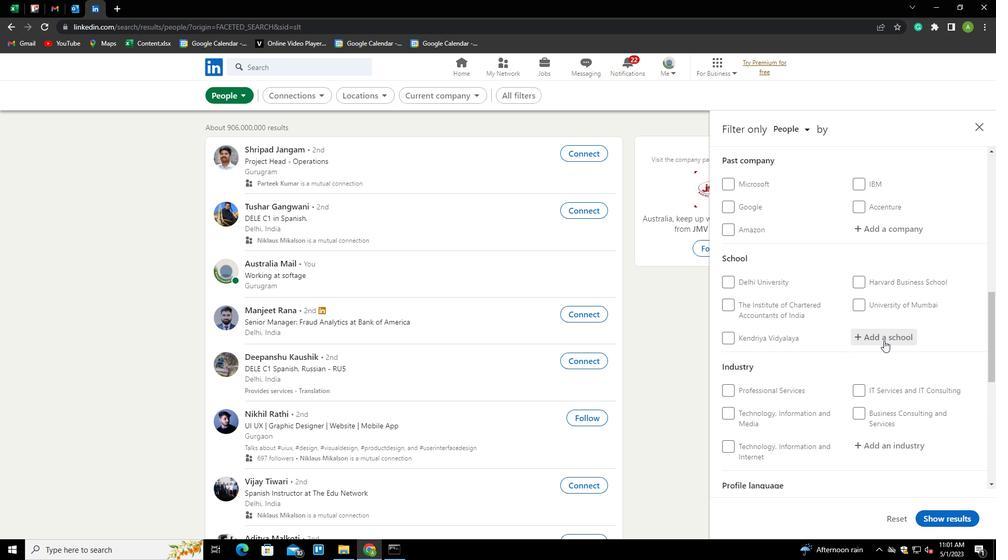 
Action: Mouse moved to (891, 335)
Screenshot: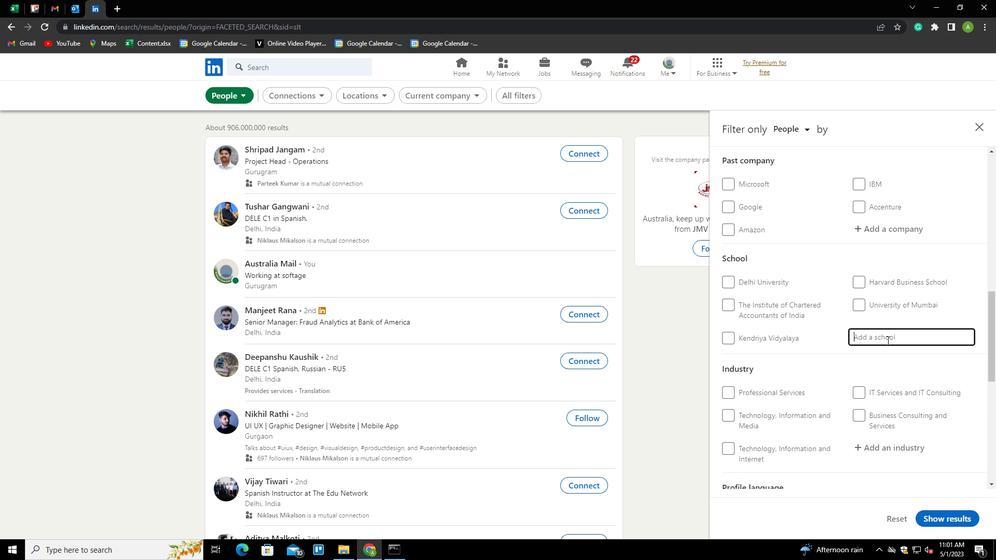 
Action: Mouse pressed left at (891, 335)
Screenshot: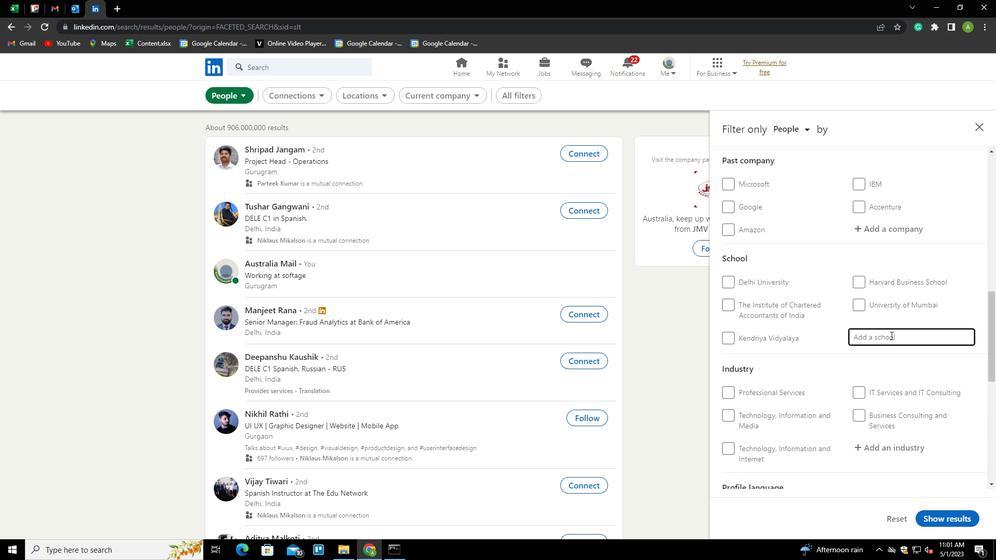 
Action: Key pressed <Key.shift>JAYPEE<Key.down><Key.down><Key.down><Key.down><Key.down><Key.up><Key.enter>
Screenshot: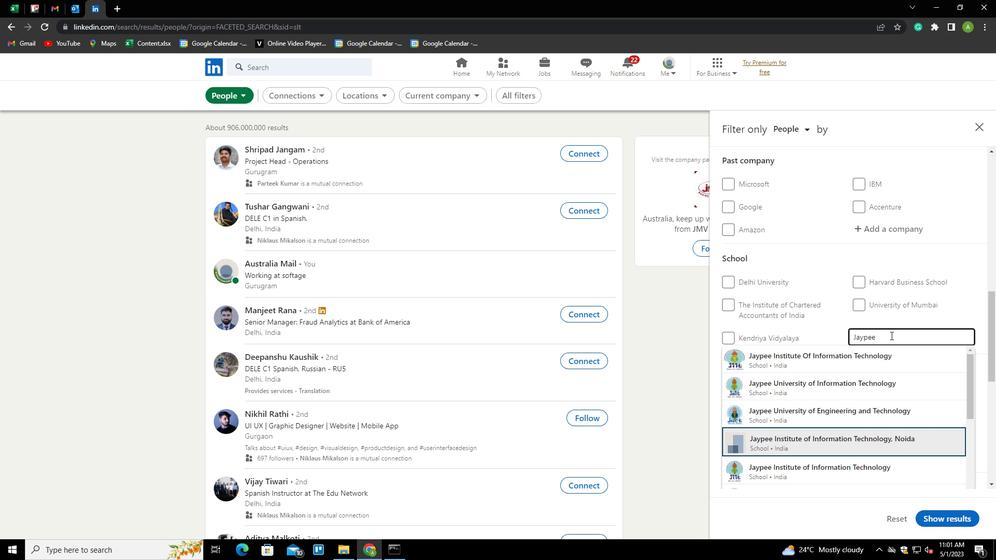 
Action: Mouse scrolled (891, 335) with delta (0, 0)
Screenshot: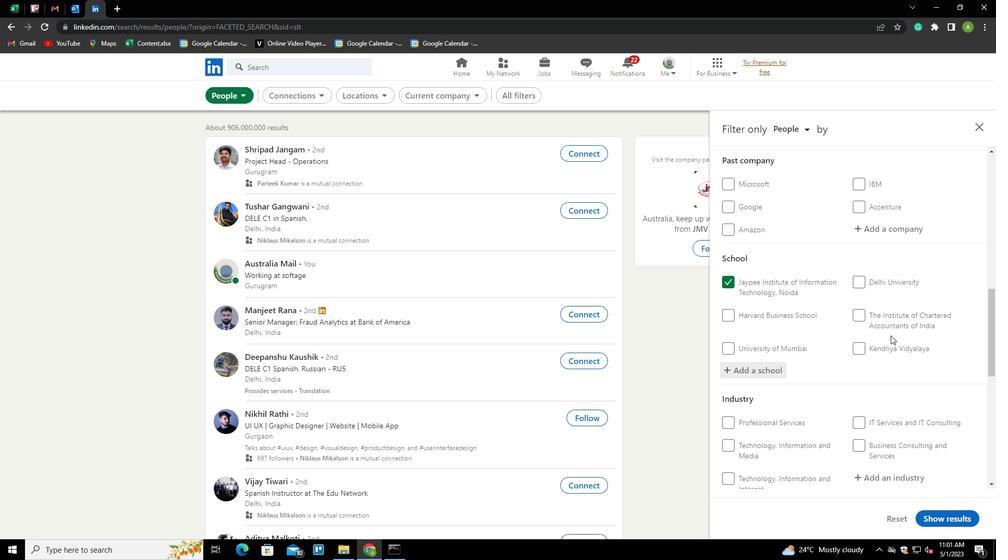 
Action: Mouse scrolled (891, 335) with delta (0, 0)
Screenshot: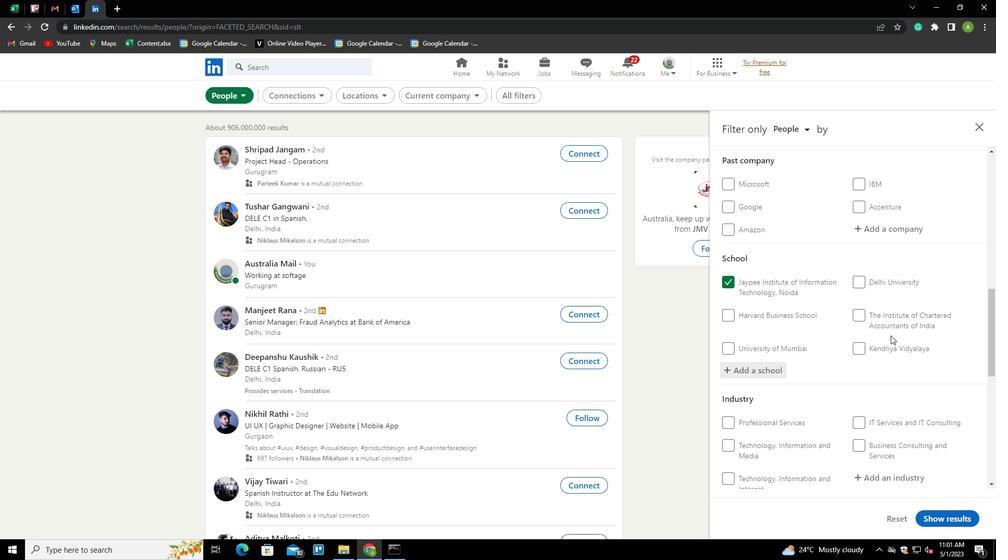 
Action: Mouse scrolled (891, 335) with delta (0, 0)
Screenshot: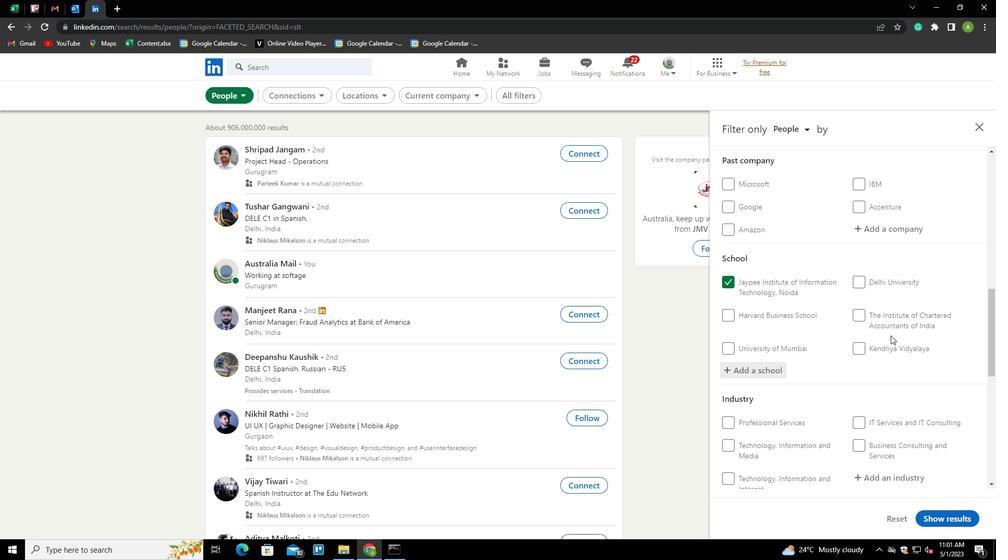 
Action: Mouse moved to (890, 326)
Screenshot: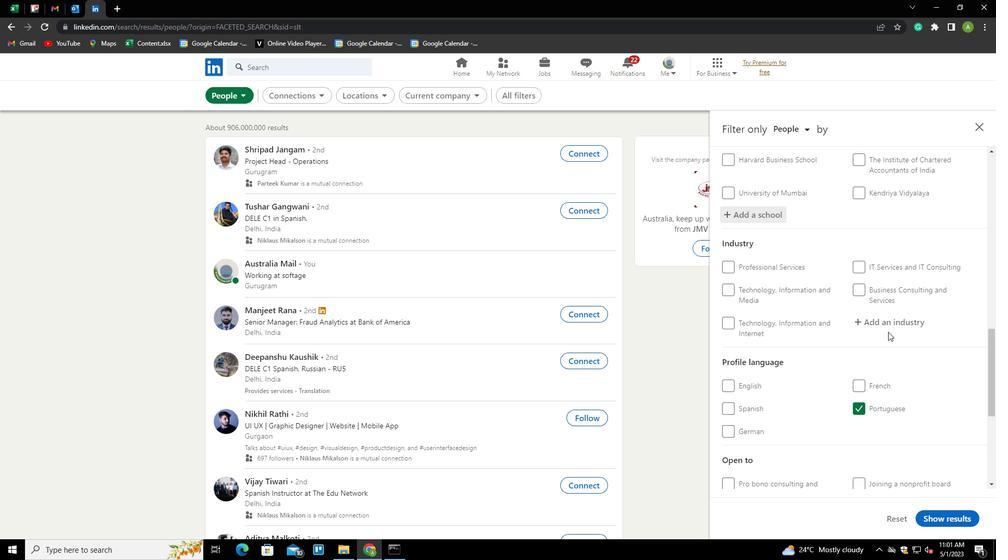 
Action: Mouse pressed left at (890, 326)
Screenshot: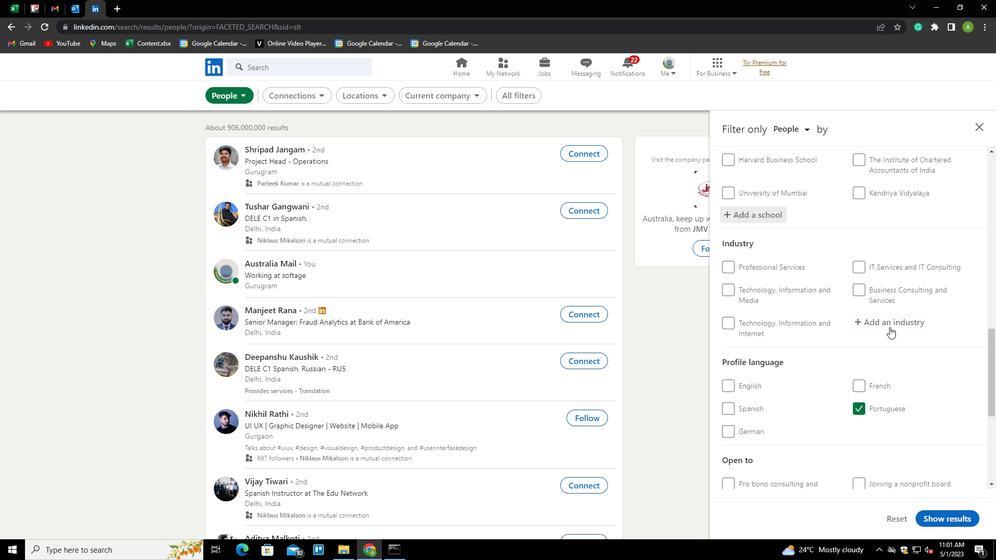 
Action: Key pressed <Key.shift>IT<Key.space>SYS<Key.down><Key.enter>
Screenshot: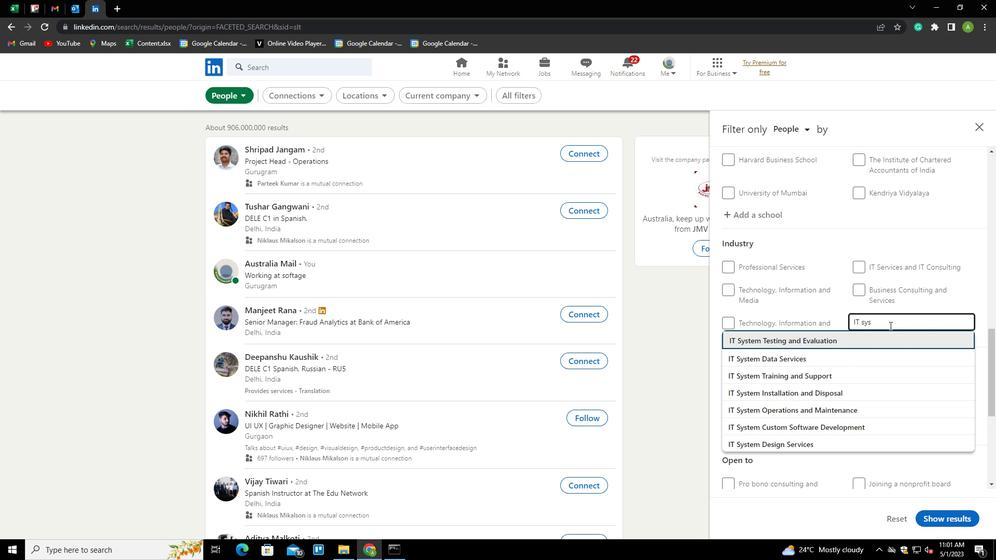 
Action: Mouse scrolled (890, 325) with delta (0, 0)
Screenshot: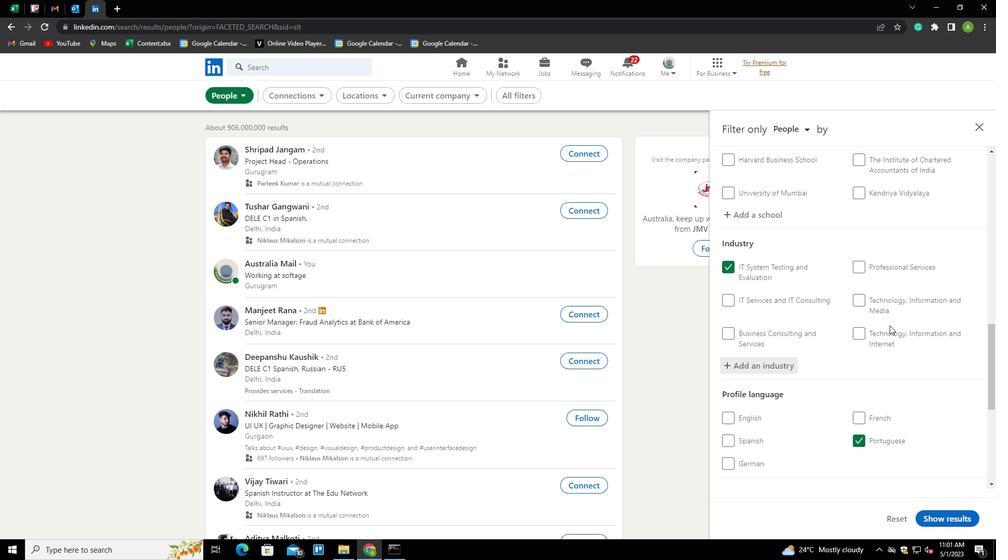
Action: Mouse scrolled (890, 325) with delta (0, 0)
Screenshot: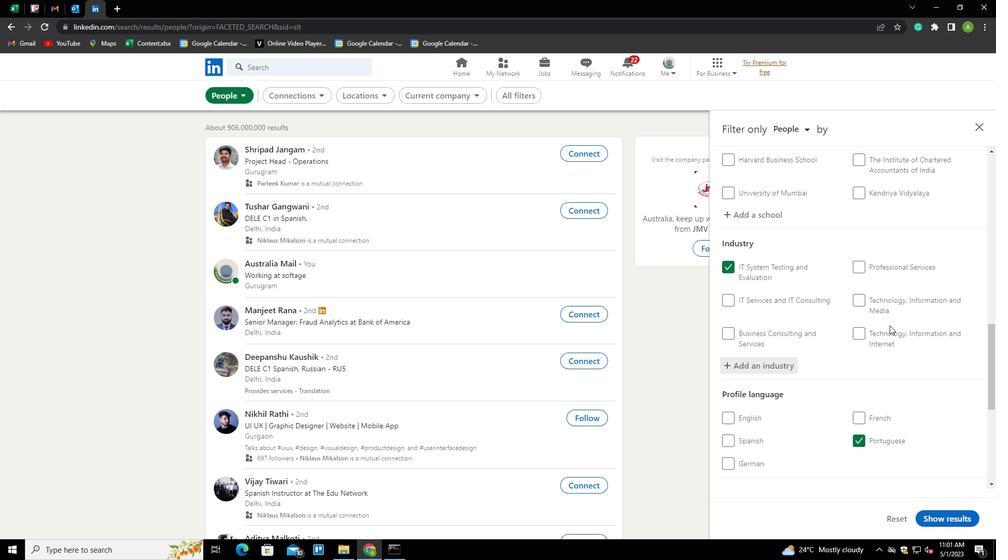 
Action: Mouse scrolled (890, 325) with delta (0, 0)
Screenshot: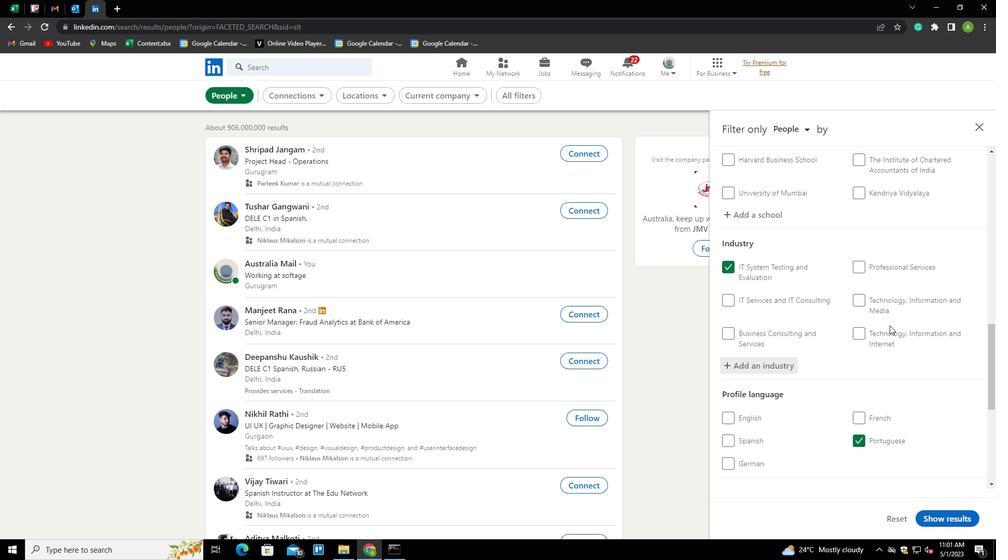 
Action: Mouse moved to (895, 376)
Screenshot: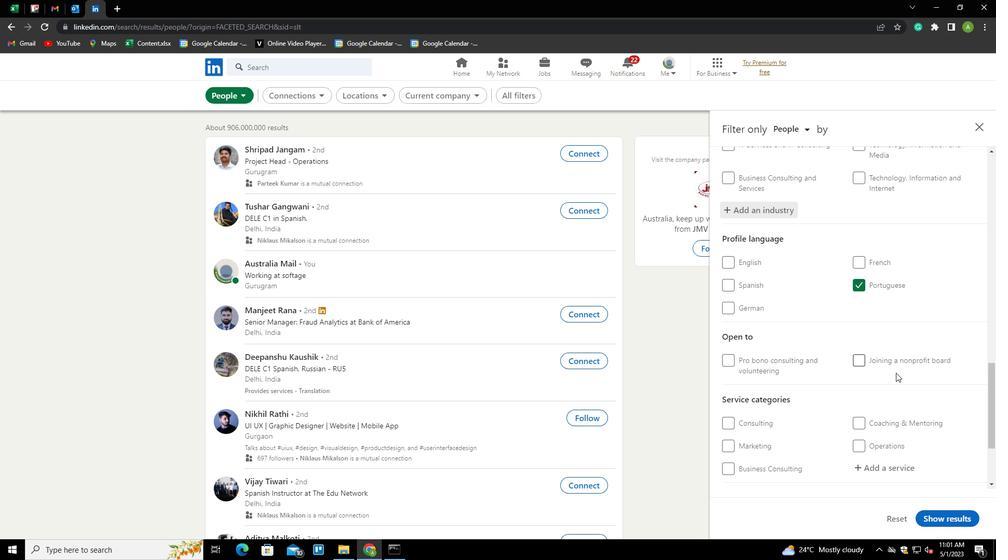 
Action: Mouse scrolled (895, 376) with delta (0, 0)
Screenshot: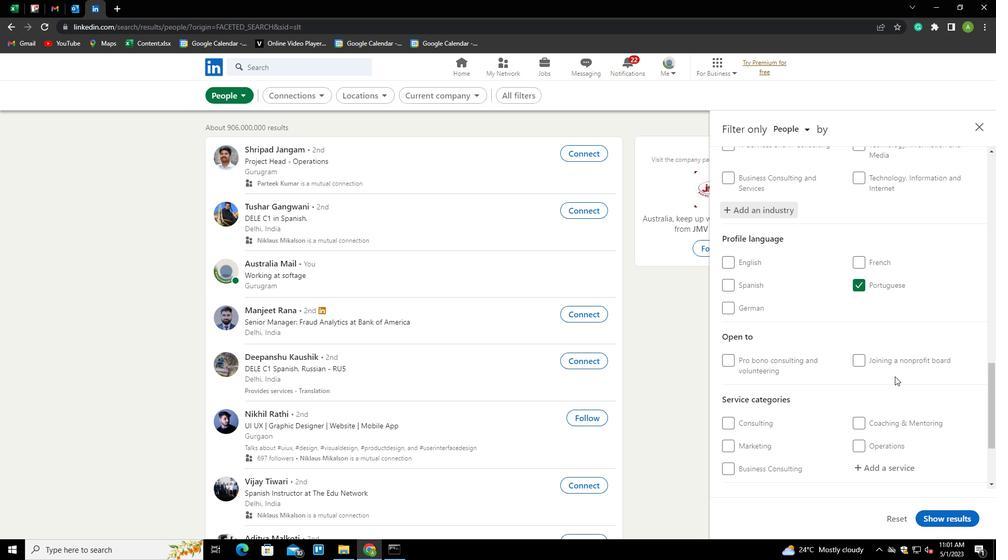 
Action: Mouse scrolled (895, 376) with delta (0, 0)
Screenshot: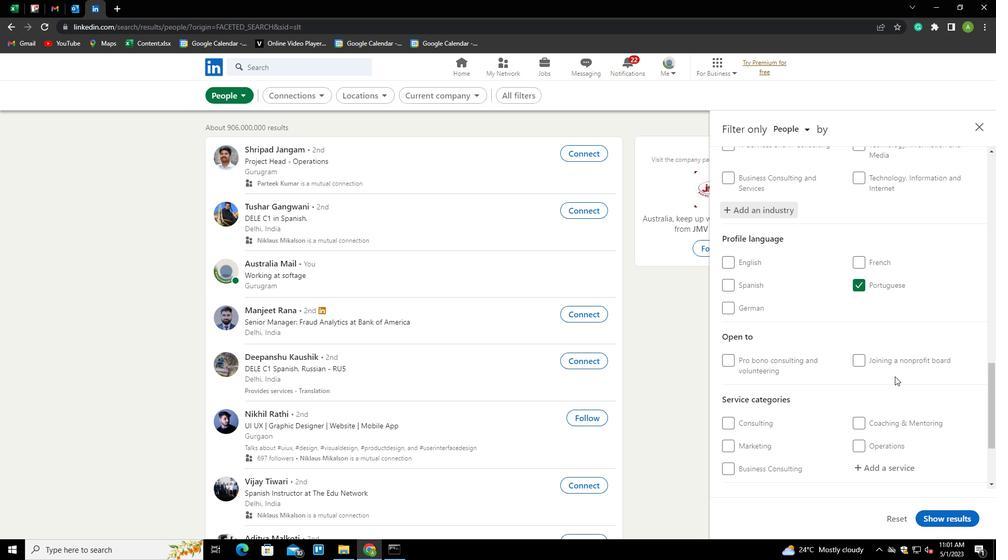 
Action: Mouse moved to (868, 371)
Screenshot: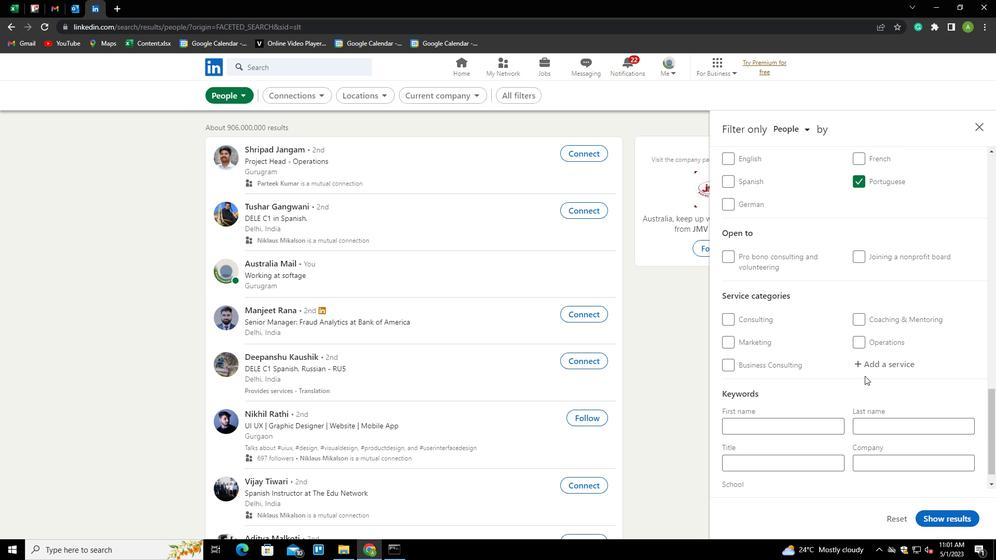 
Action: Mouse pressed left at (868, 371)
Screenshot: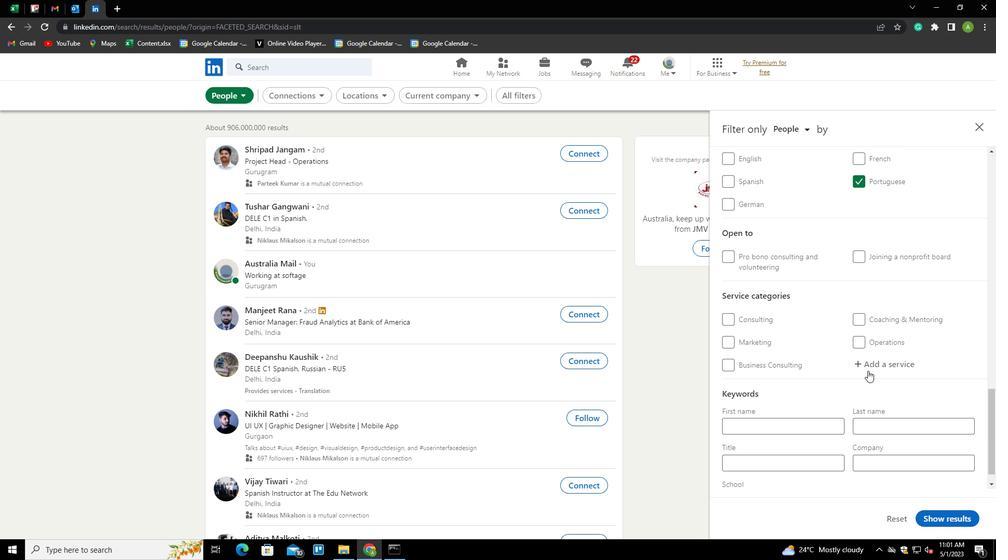 
Action: Mouse moved to (880, 361)
Screenshot: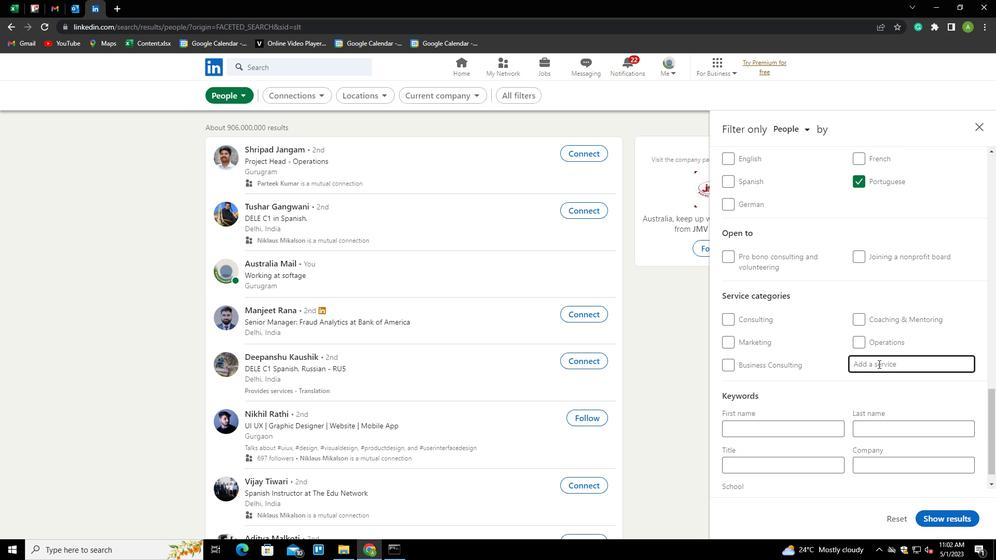 
Action: Mouse pressed left at (880, 361)
Screenshot: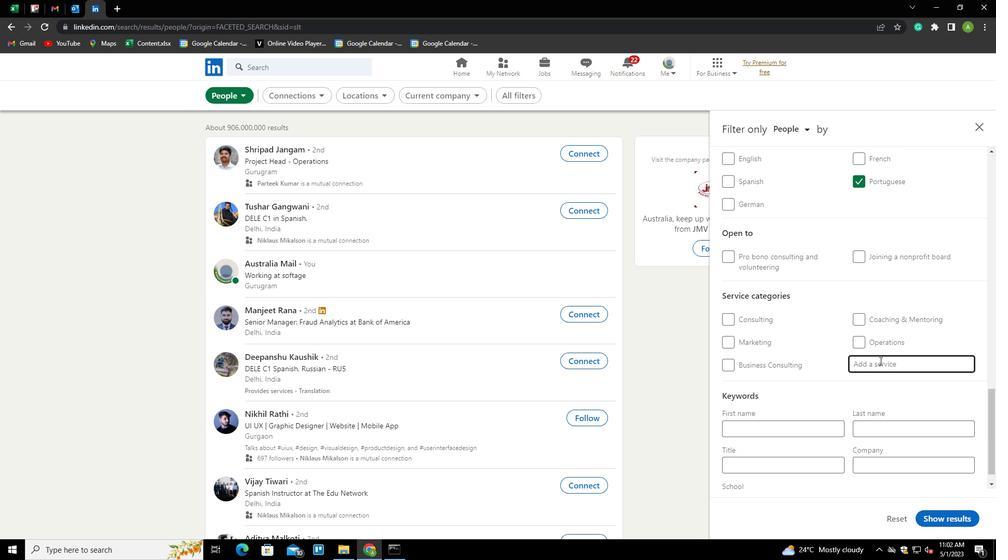 
Action: Key pressed <Key.shift>B<Key.backspace><Key.shift>NEGOTIA<Key.down><Key.enter>
Screenshot: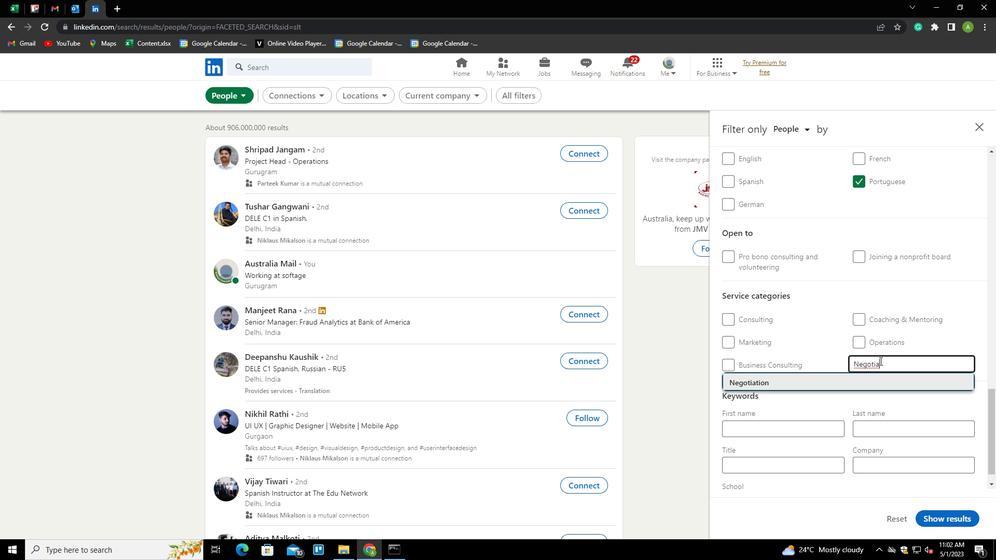 
Action: Mouse scrolled (880, 360) with delta (0, 0)
Screenshot: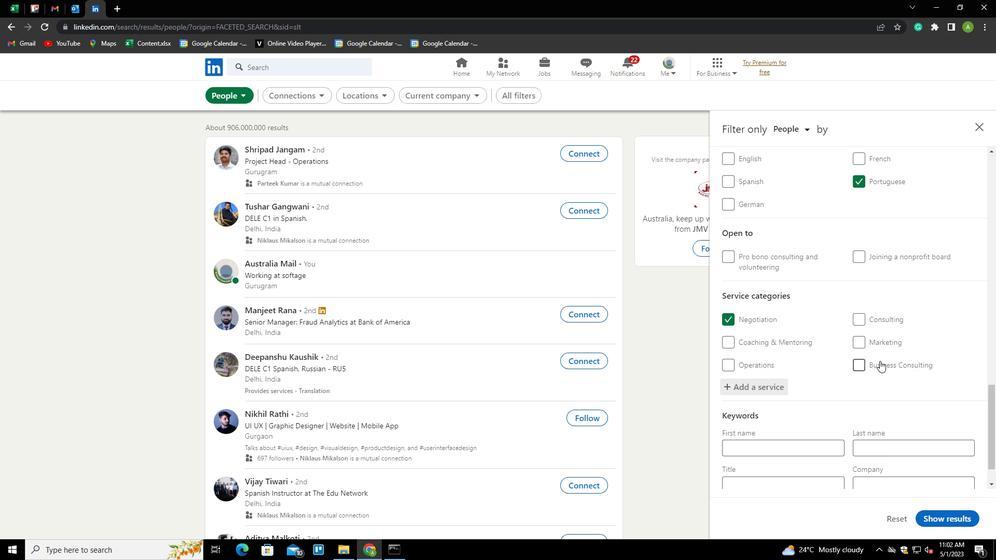 
Action: Mouse scrolled (880, 360) with delta (0, 0)
Screenshot: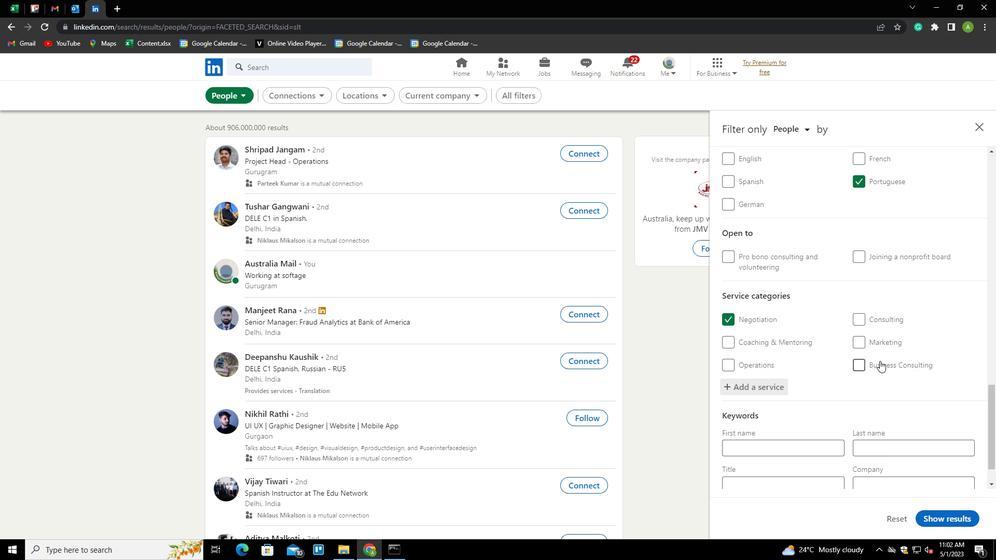 
Action: Mouse scrolled (880, 360) with delta (0, 0)
Screenshot: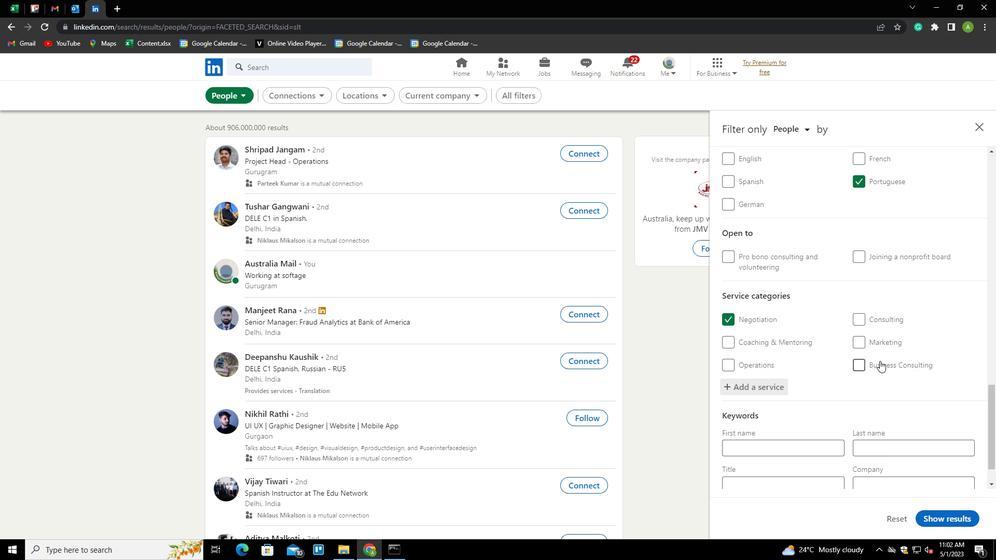 
Action: Mouse scrolled (880, 360) with delta (0, 0)
Screenshot: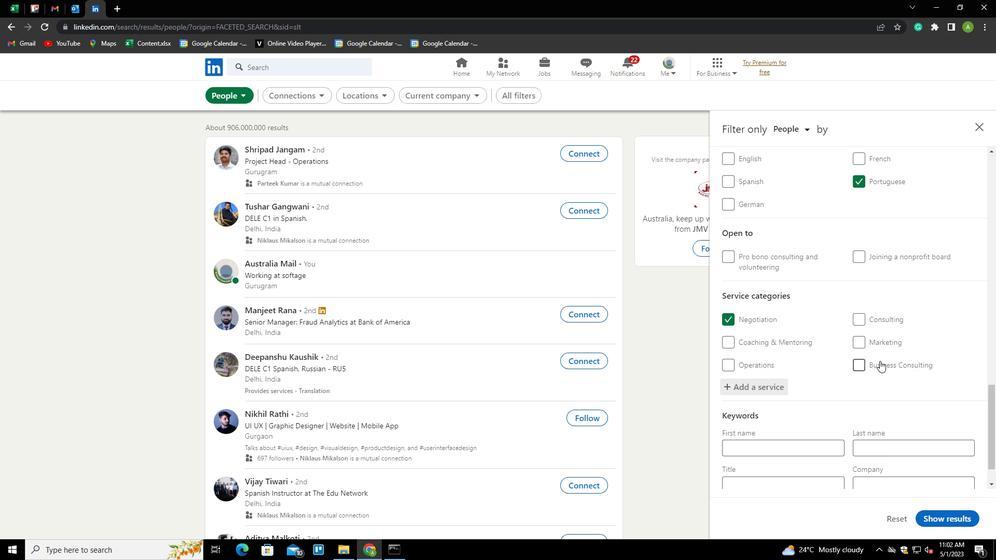 
Action: Mouse scrolled (880, 360) with delta (0, 0)
Screenshot: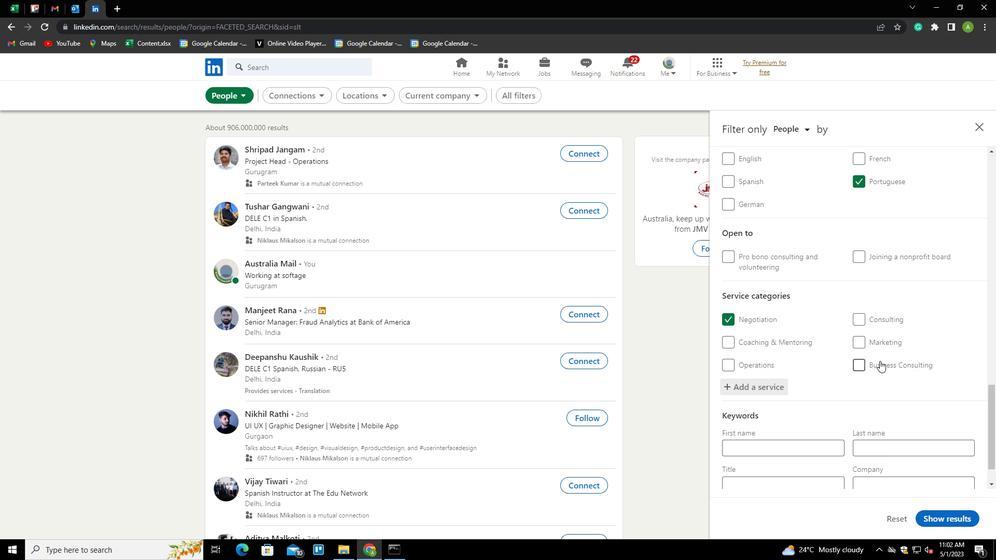 
Action: Mouse moved to (804, 442)
Screenshot: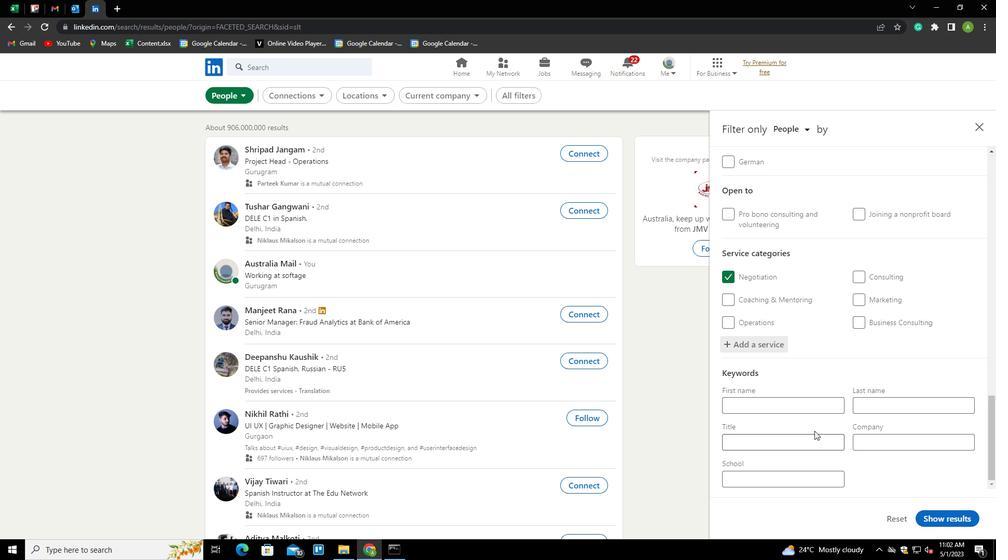 
Action: Mouse pressed left at (804, 442)
Screenshot: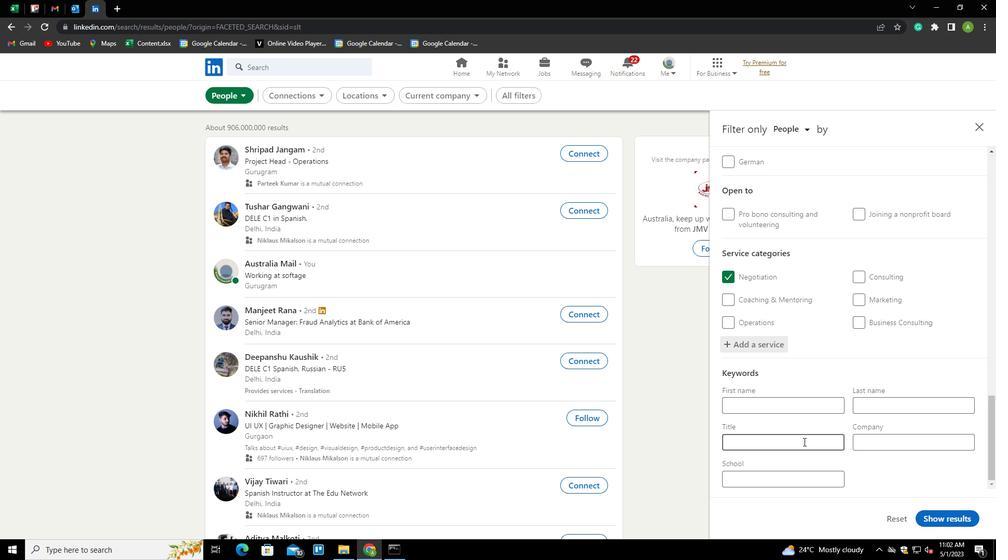 
Action: Key pressed <Key.shift>OPERT<Key.backspace>ATIONS<Key.space><Key.shift><Key.shift>PROFESSIONAL
Screenshot: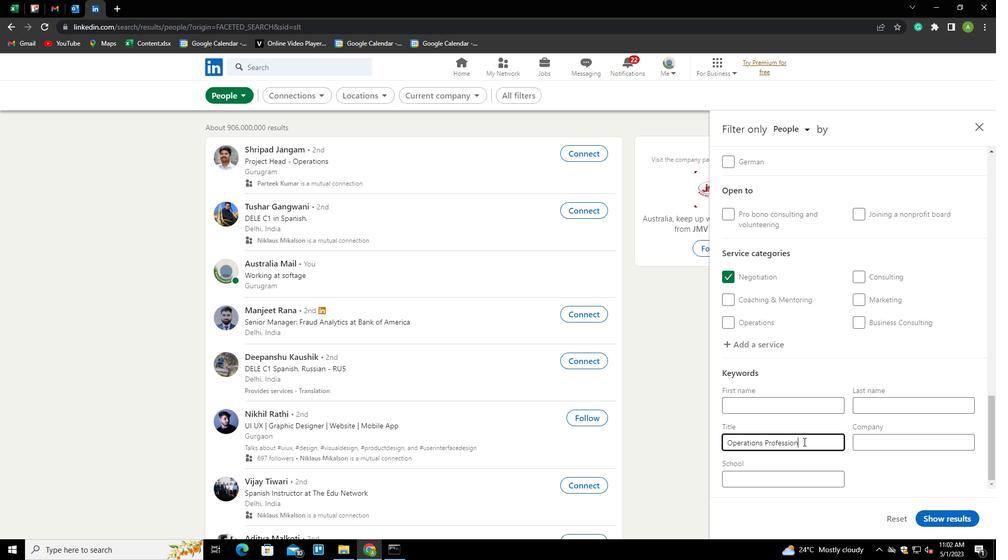 
Action: Mouse moved to (861, 468)
Screenshot: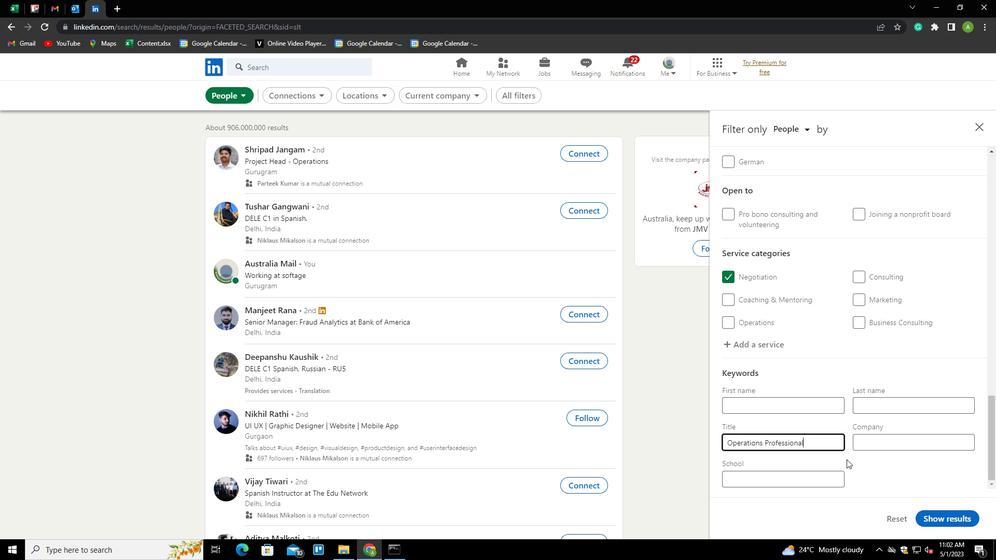 
Action: Mouse pressed left at (861, 468)
Screenshot: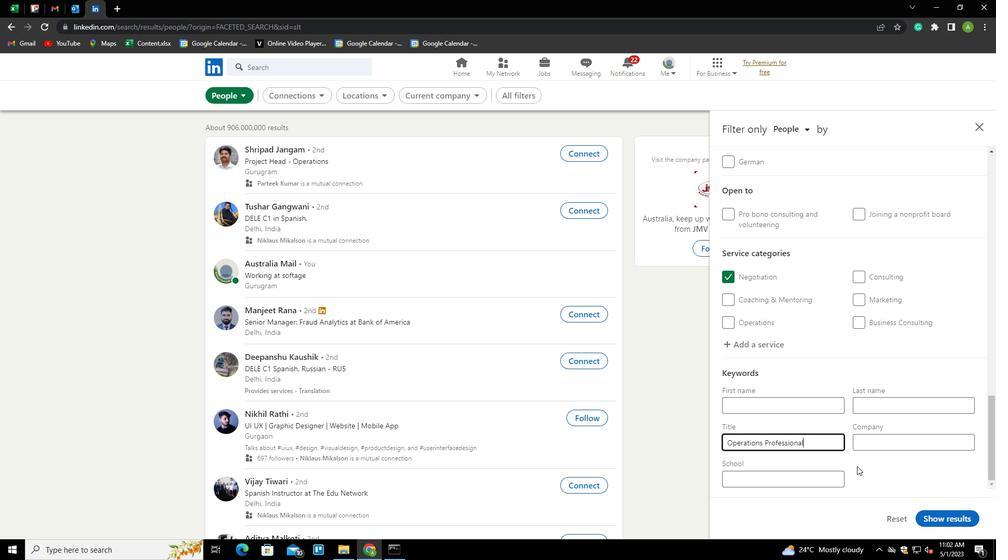 
Action: Mouse moved to (952, 522)
Screenshot: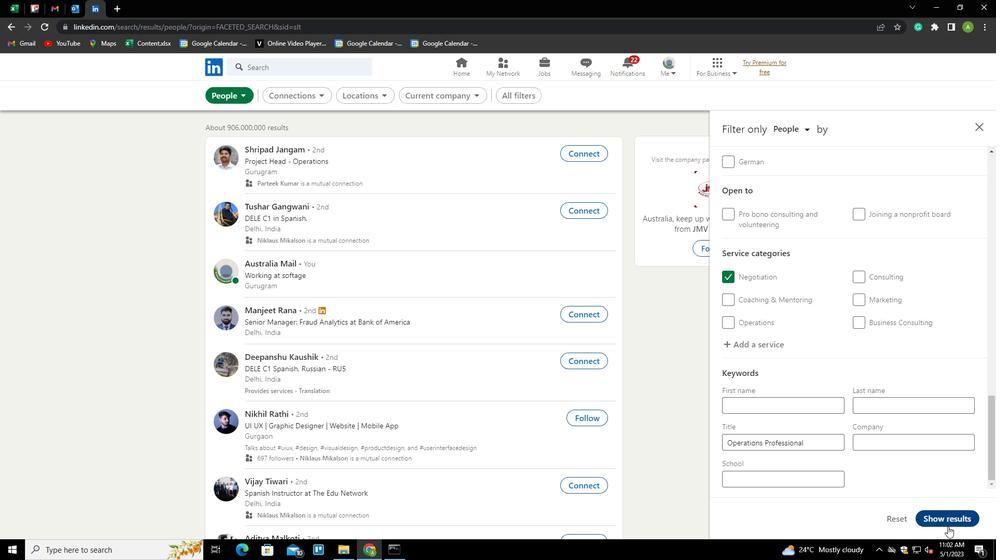 
Action: Mouse pressed left at (952, 522)
Screenshot: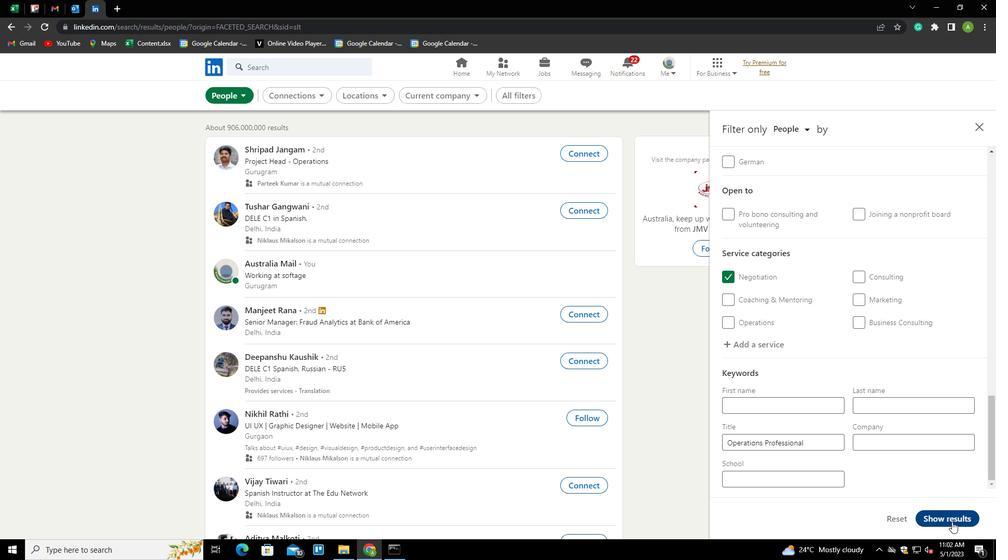 
